 Task: Select Beauty. Add to cart, from Chioma for 319 Chandan Way, Irving, Texas 75063, Cell Number 6823134501, following items : African Spice Luxury Home Reed Diffuser & Decor_x000D_
 - 2, Ezé Royale Majestic Shave Ingrown Hair & Razor Bumps Post Shave Toner Spray_x000D_
 - 1, Ikém Collection Clear Skin Anti Blemish Detox Tea_x000D_
 - 2, Ikém Collection B12 1000 Energy & Vitality Drops Raspberry Flavor_x000D_
 - 1, Chioma Asana Ladies Balance Herbal Tea Blend_x000D_
 - 5
Action: Mouse moved to (758, 100)
Screenshot: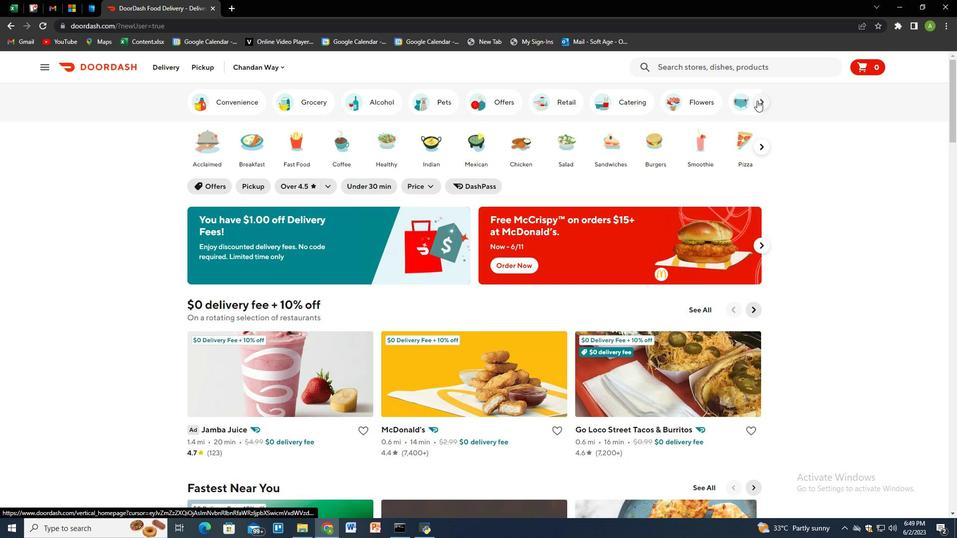 
Action: Mouse pressed left at (758, 100)
Screenshot: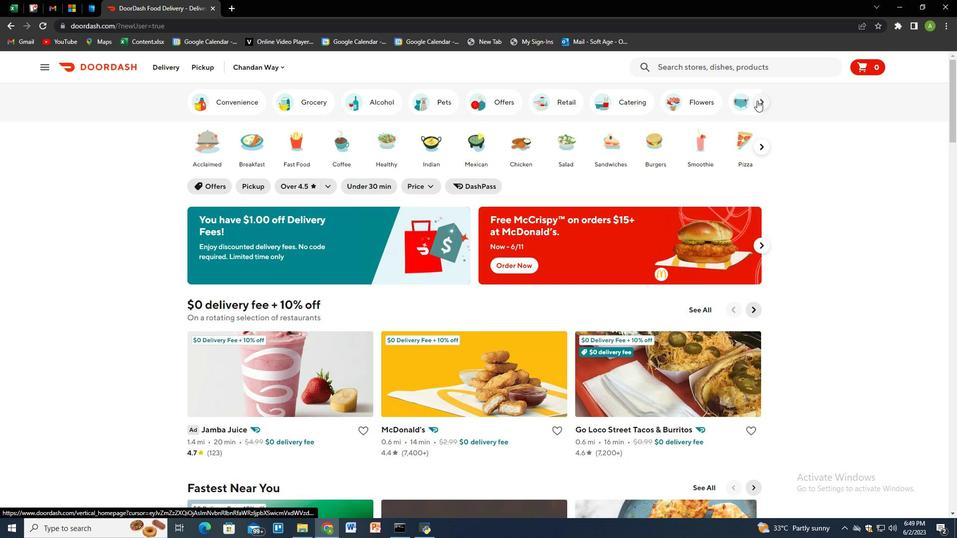 
Action: Mouse moved to (595, 92)
Screenshot: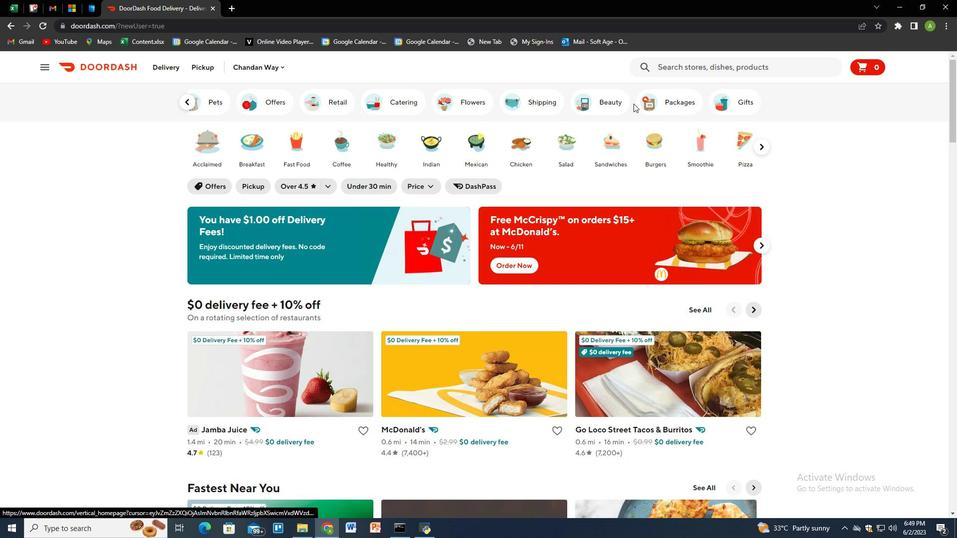 
Action: Mouse pressed left at (595, 92)
Screenshot: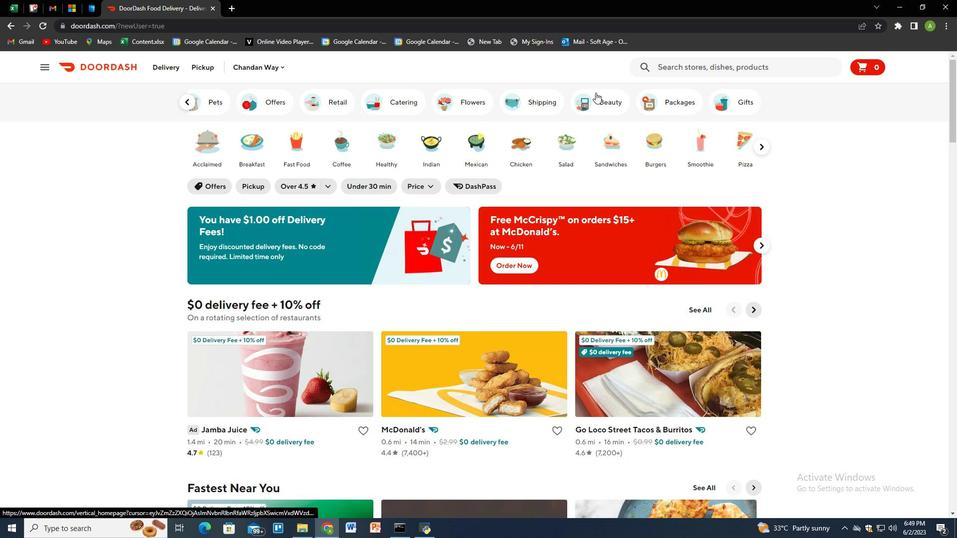 
Action: Mouse moved to (704, 64)
Screenshot: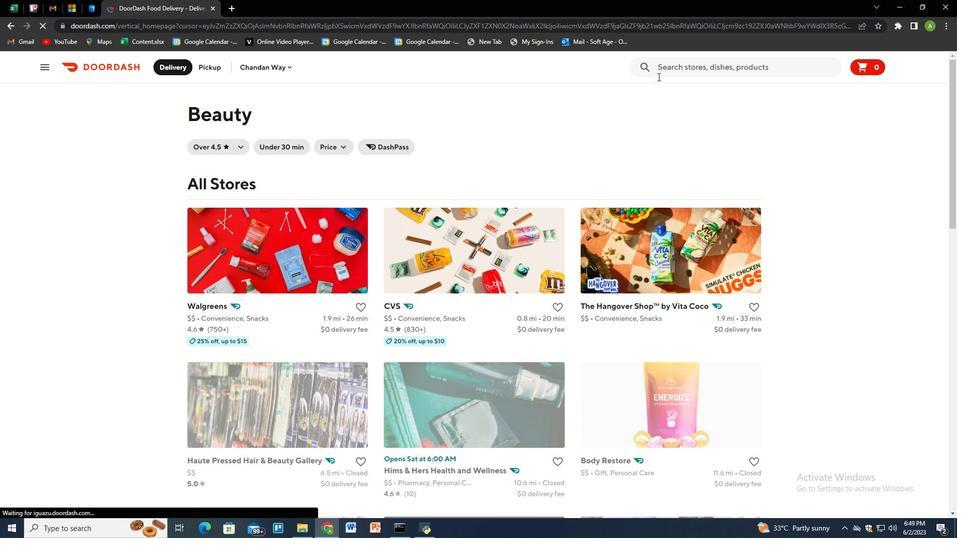 
Action: Mouse pressed left at (698, 68)
Screenshot: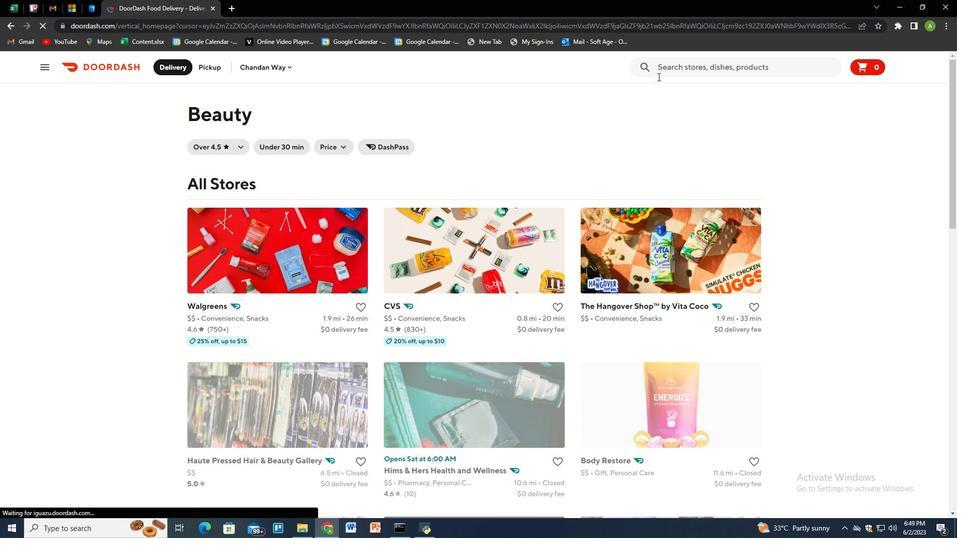 
Action: Mouse moved to (710, 60)
Screenshot: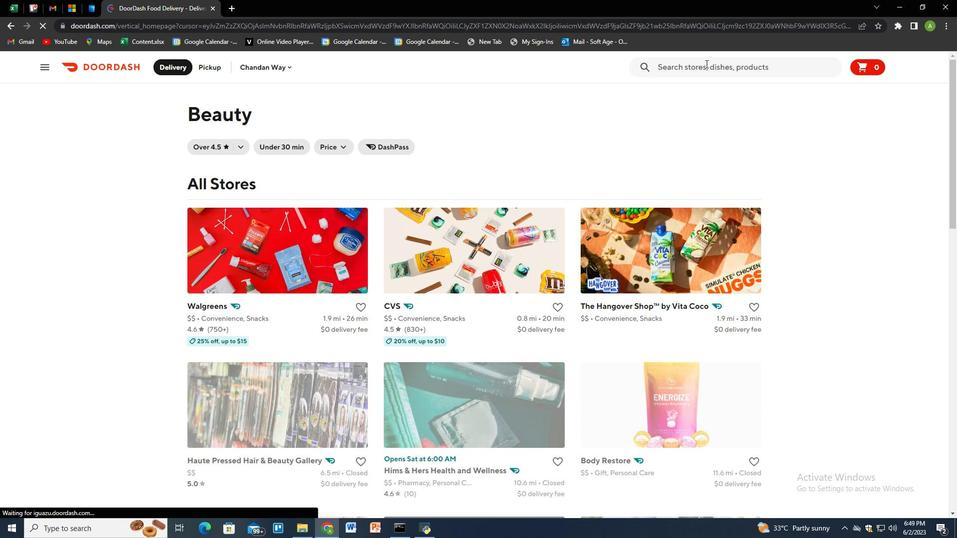 
Action: Key pressed chio
Screenshot: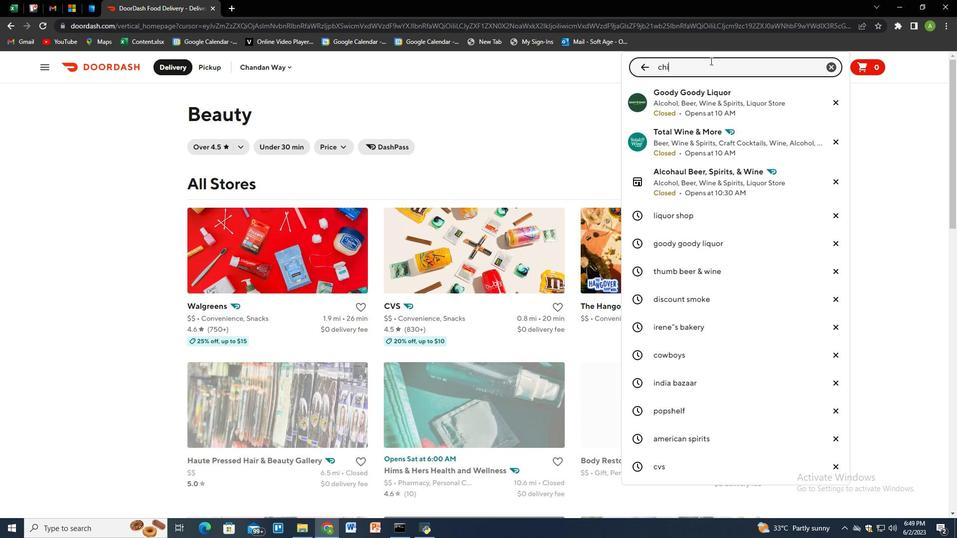 
Action: Mouse moved to (683, 94)
Screenshot: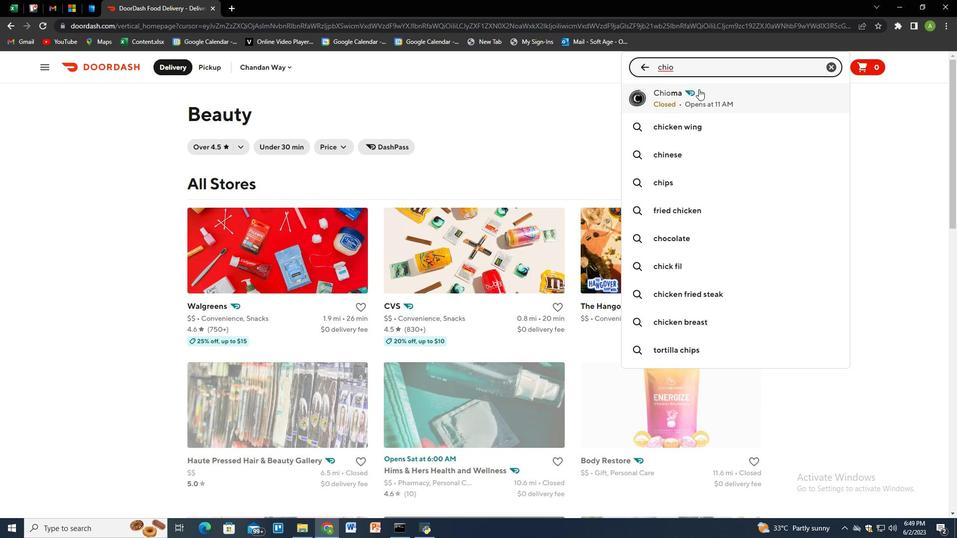 
Action: Mouse pressed left at (683, 94)
Screenshot: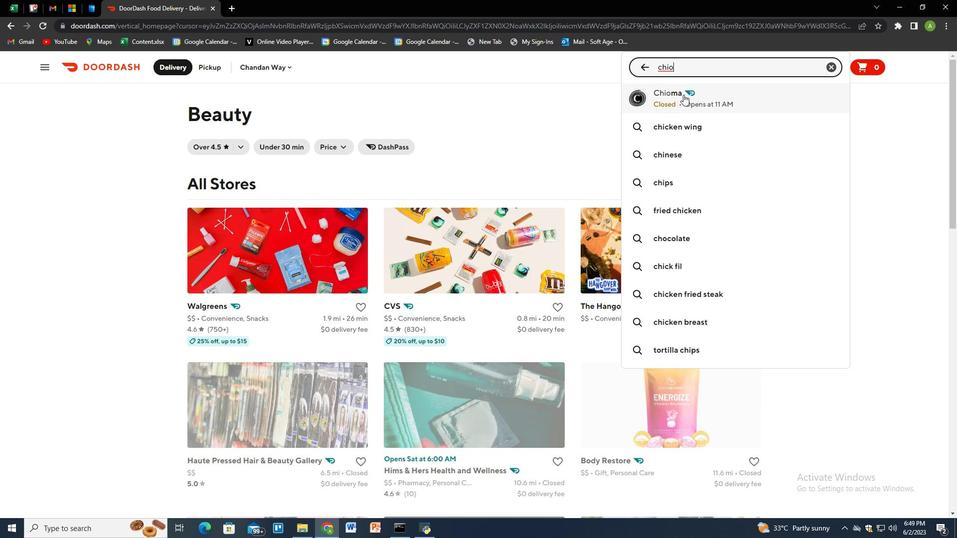 
Action: Mouse moved to (590, 219)
Screenshot: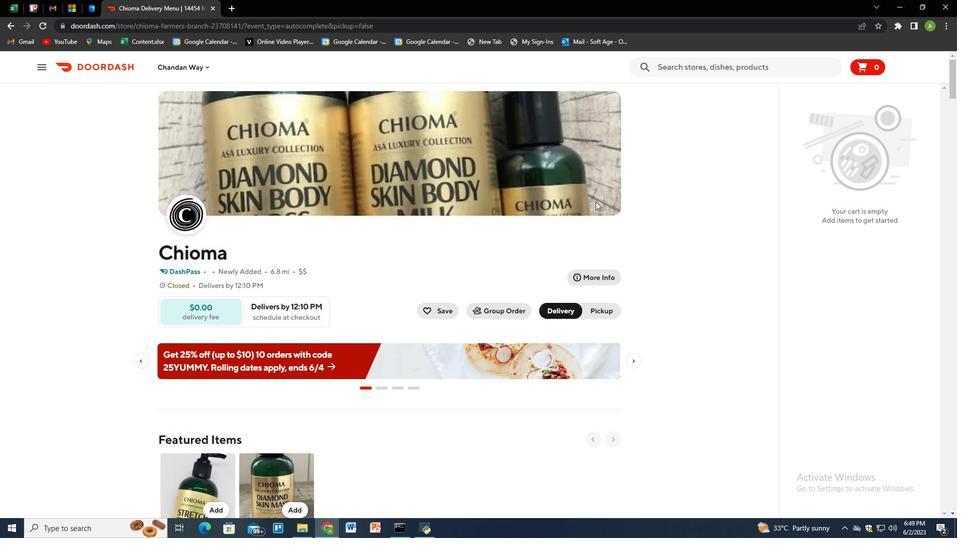 
Action: Mouse scrolled (590, 218) with delta (0, 0)
Screenshot: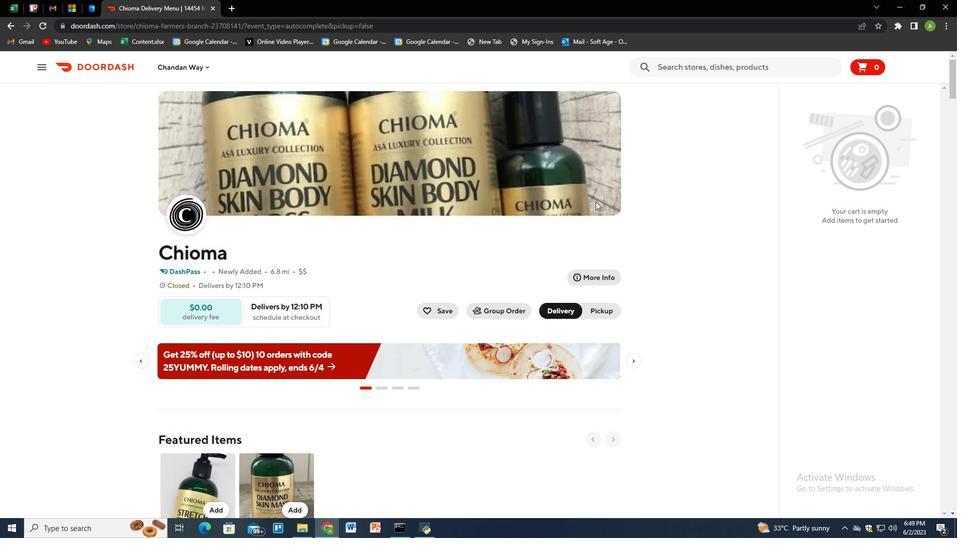 
Action: Mouse moved to (590, 220)
Screenshot: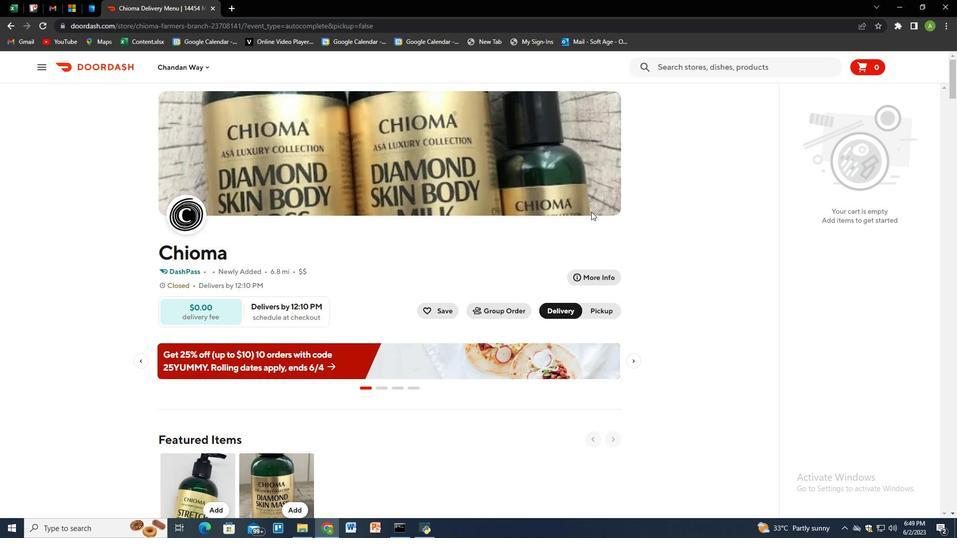 
Action: Mouse scrolled (590, 219) with delta (0, 0)
Screenshot: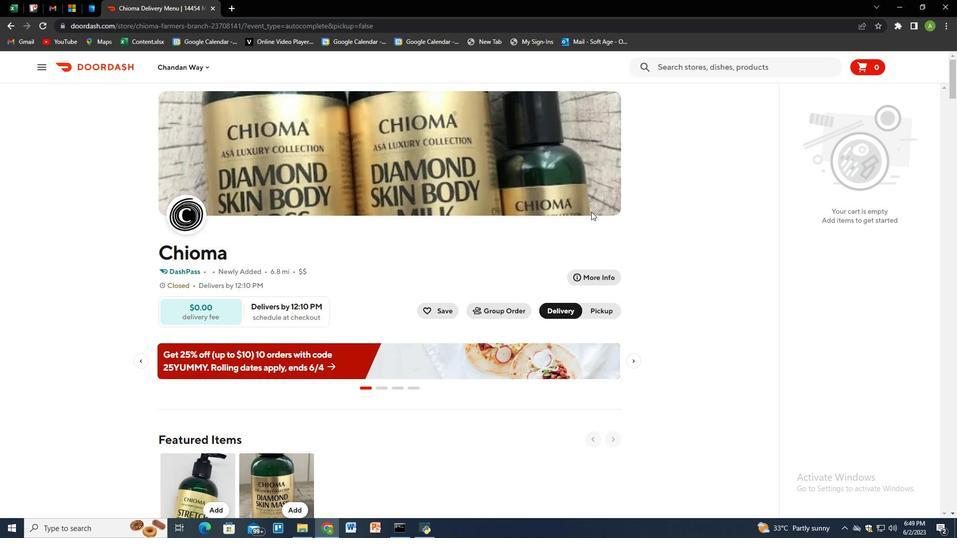 
Action: Mouse moved to (590, 222)
Screenshot: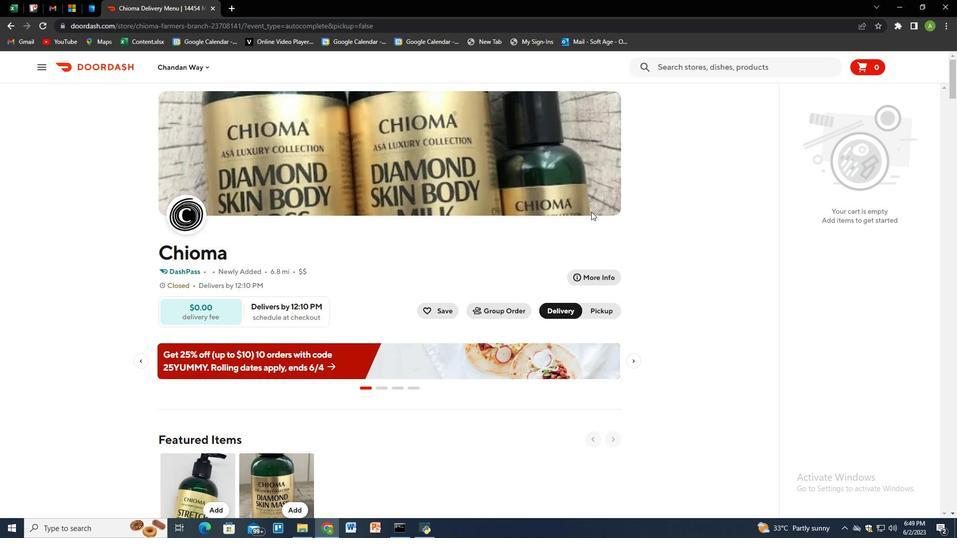 
Action: Mouse scrolled (590, 221) with delta (0, 0)
Screenshot: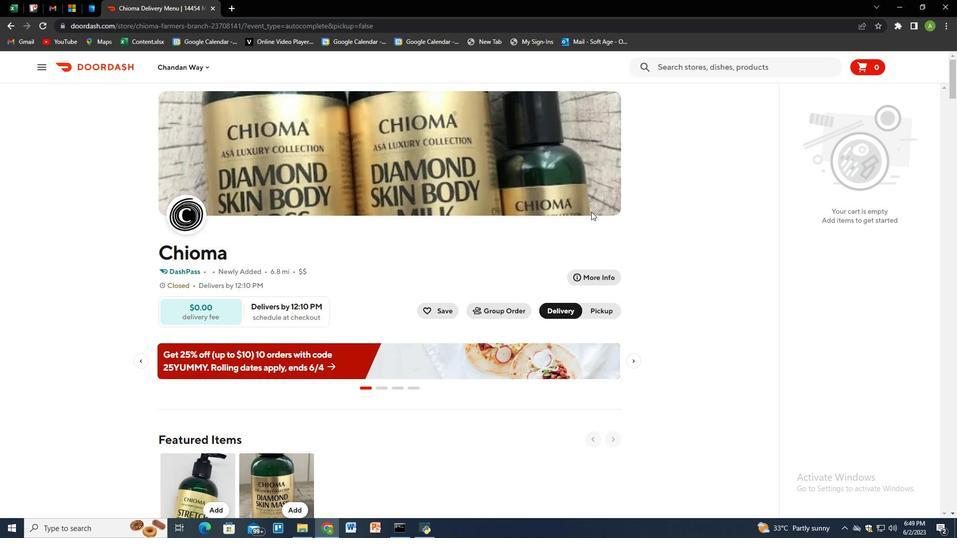 
Action: Mouse moved to (590, 224)
Screenshot: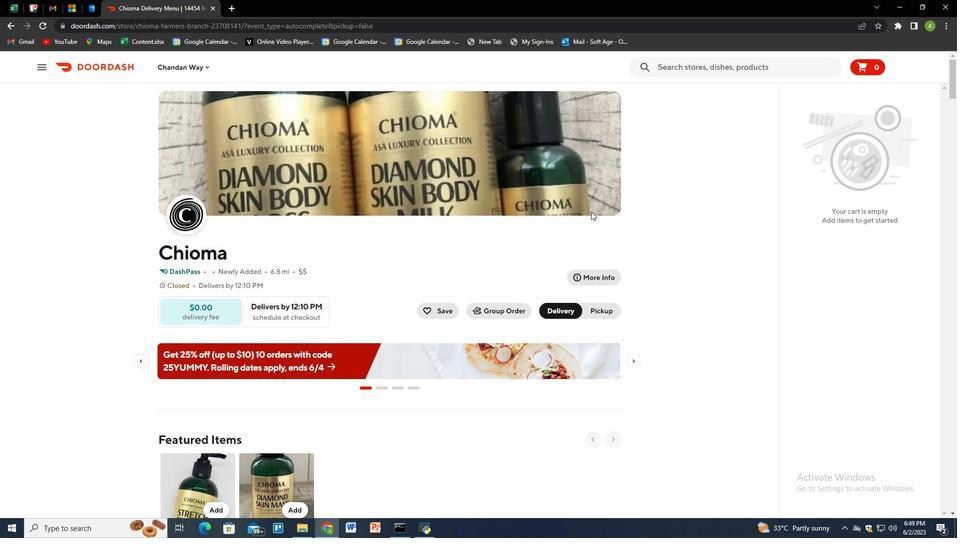 
Action: Mouse scrolled (590, 223) with delta (0, 0)
Screenshot: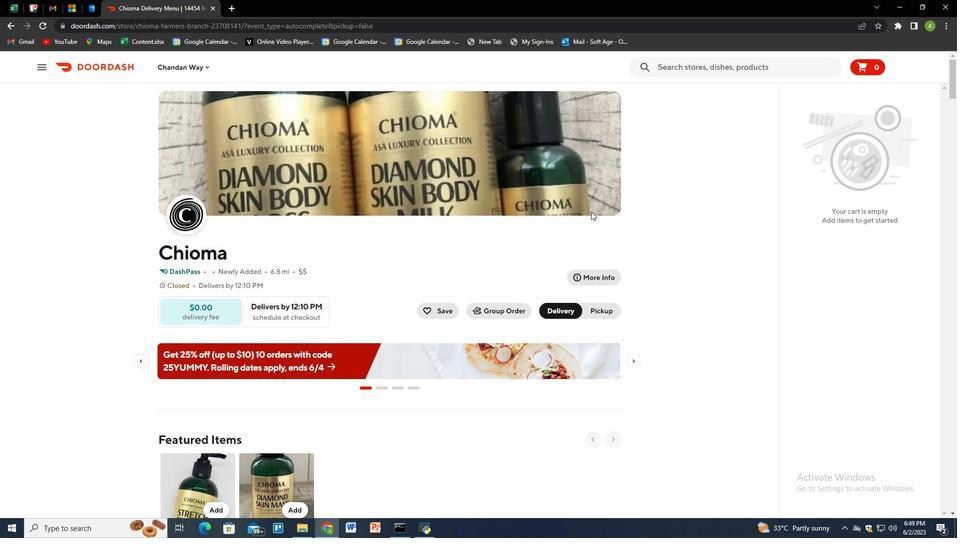 
Action: Mouse moved to (589, 228)
Screenshot: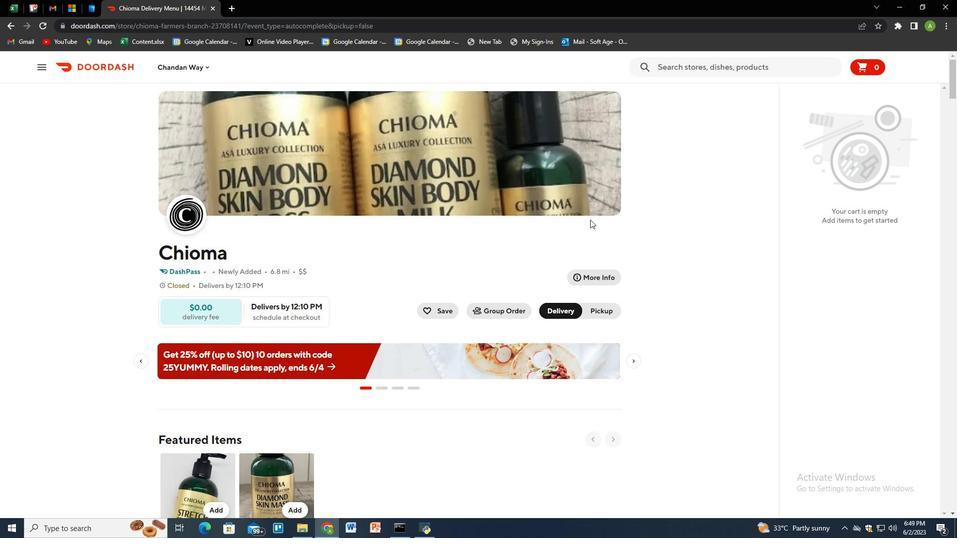 
Action: Mouse scrolled (589, 227) with delta (0, 0)
Screenshot: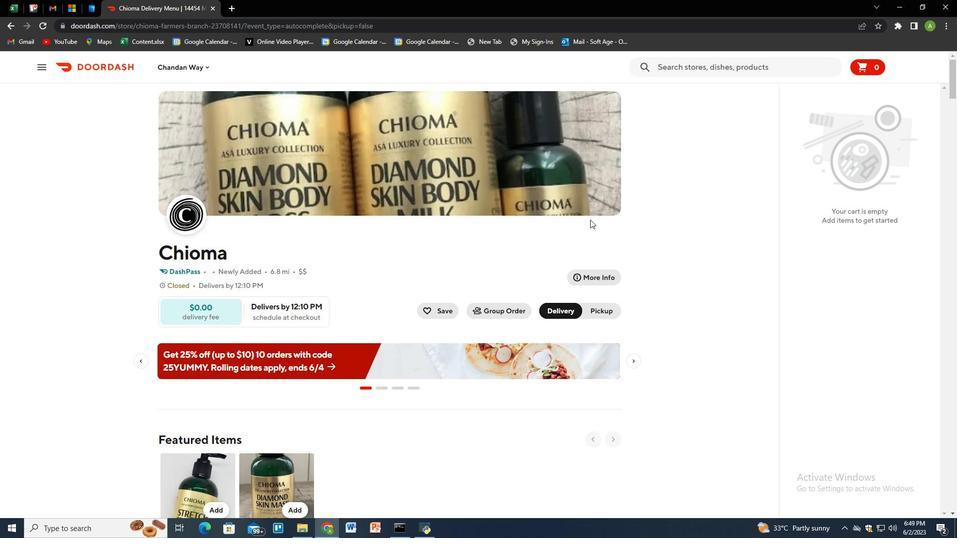 
Action: Mouse moved to (566, 487)
Screenshot: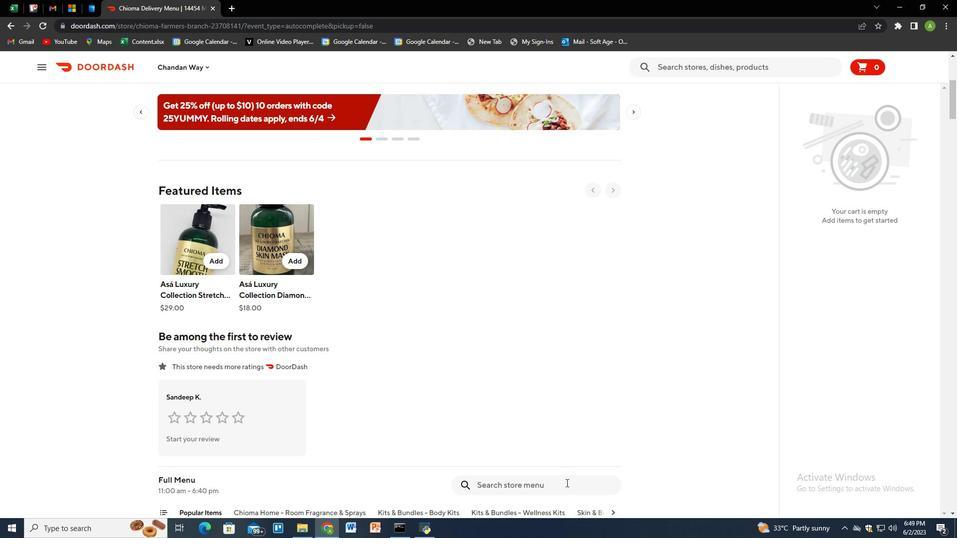 
Action: Mouse pressed left at (566, 487)
Screenshot: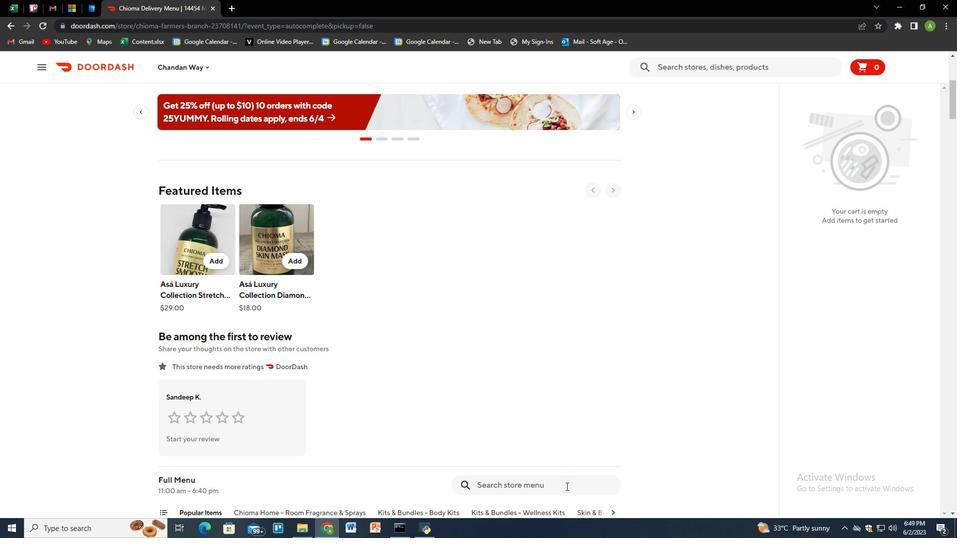 
Action: Mouse moved to (199, 66)
Screenshot: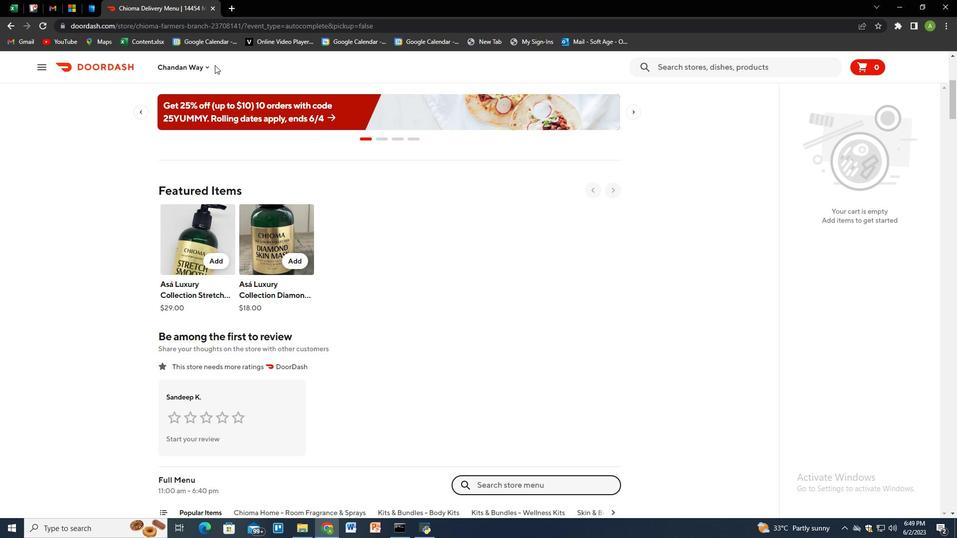 
Action: Mouse pressed left at (199, 66)
Screenshot: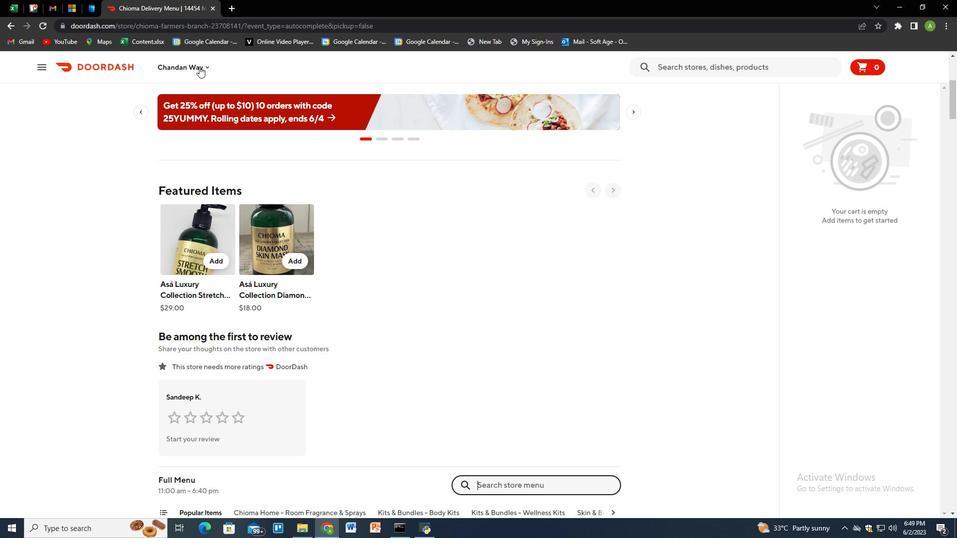 
Action: Mouse moved to (224, 108)
Screenshot: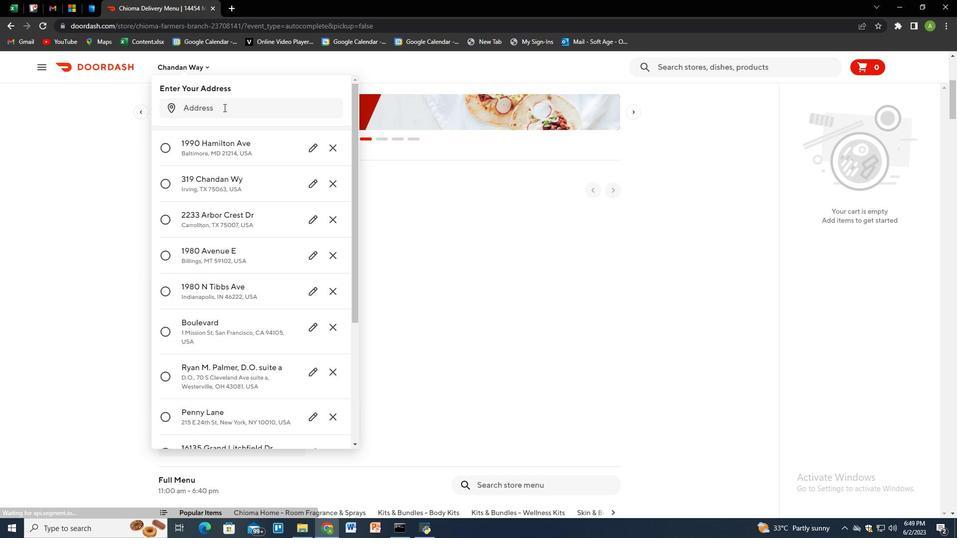 
Action: Mouse pressed left at (224, 108)
Screenshot: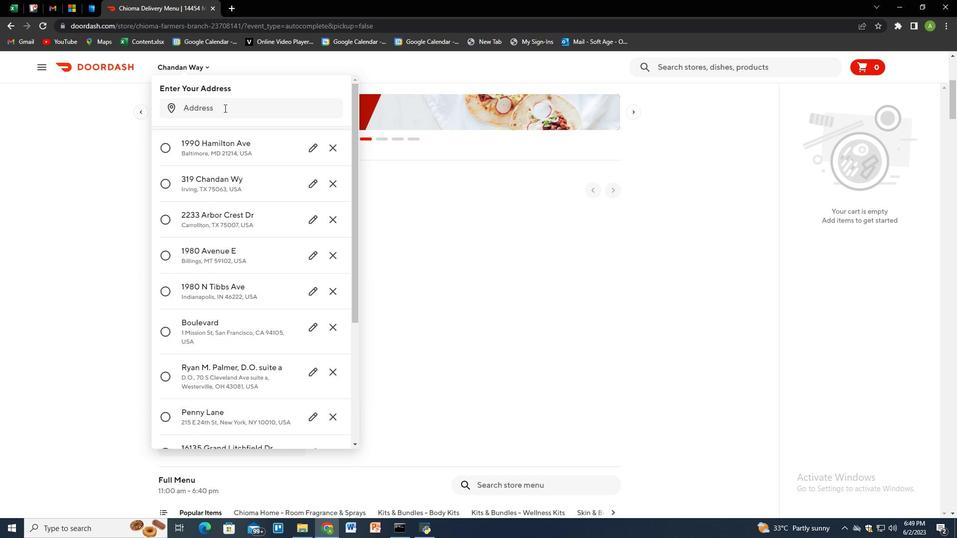 
Action: Key pressed 319<Key.space>chandan<Key.space>way,<Key.space>irving<Key.space><Key.backspace>,<Key.space>texas<Key.space>75063<Key.enter>
Screenshot: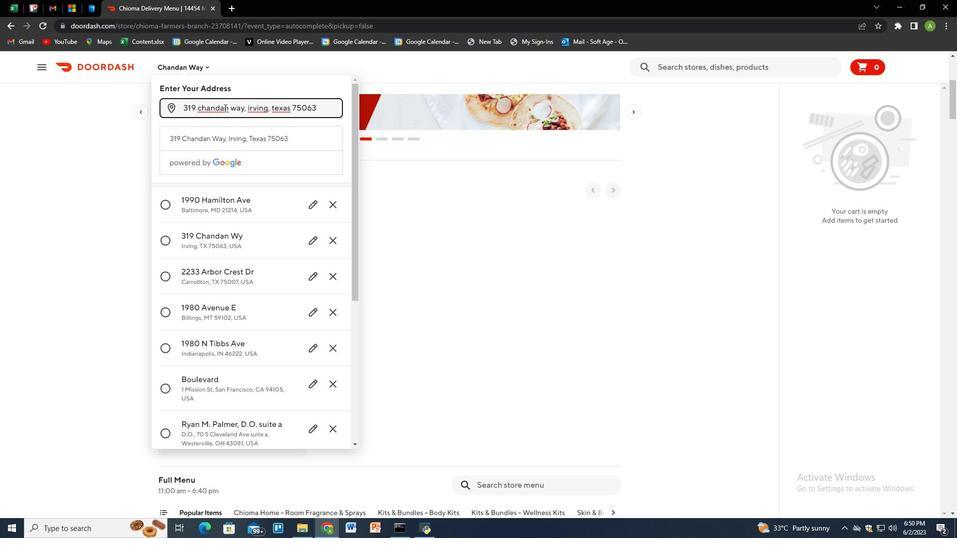 
Action: Mouse moved to (300, 406)
Screenshot: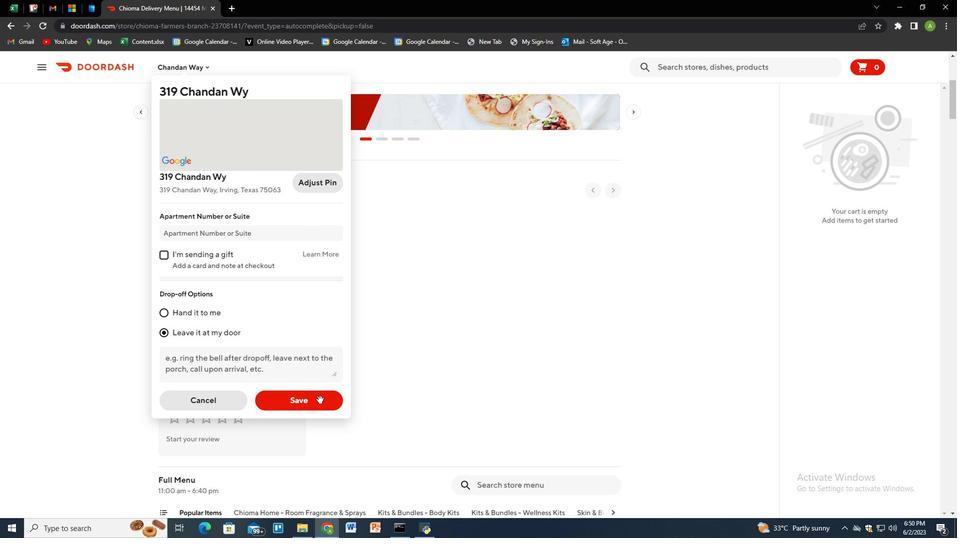 
Action: Mouse pressed left at (300, 406)
Screenshot: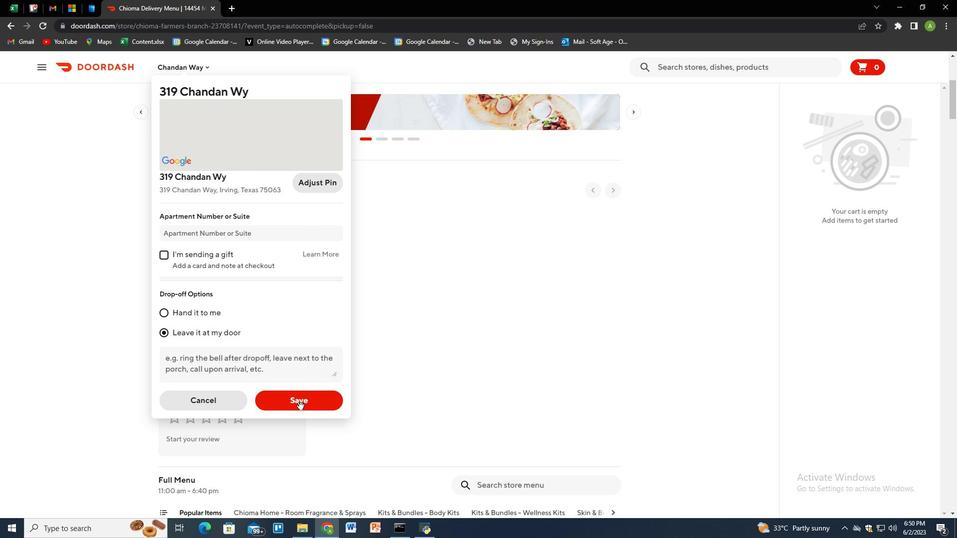 
Action: Mouse moved to (518, 489)
Screenshot: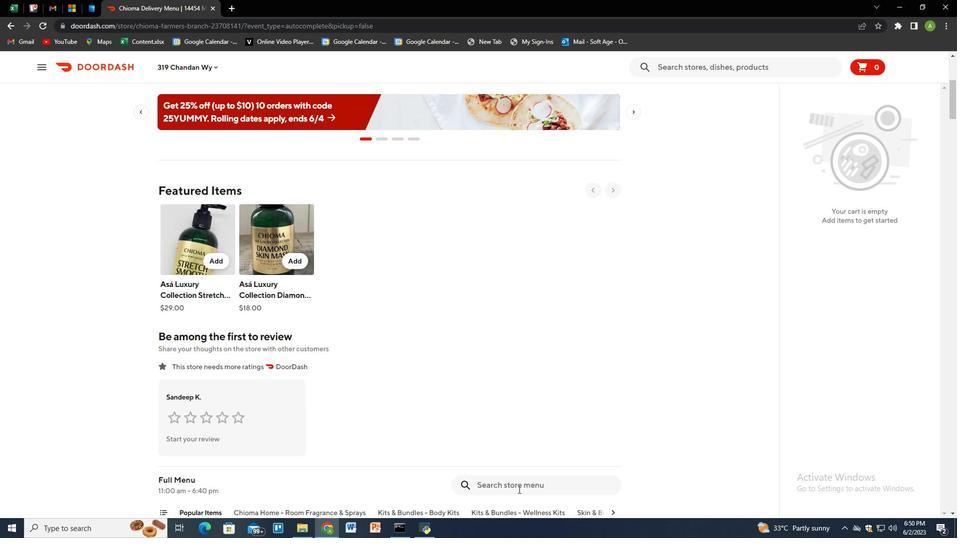 
Action: Mouse pressed left at (518, 489)
Screenshot: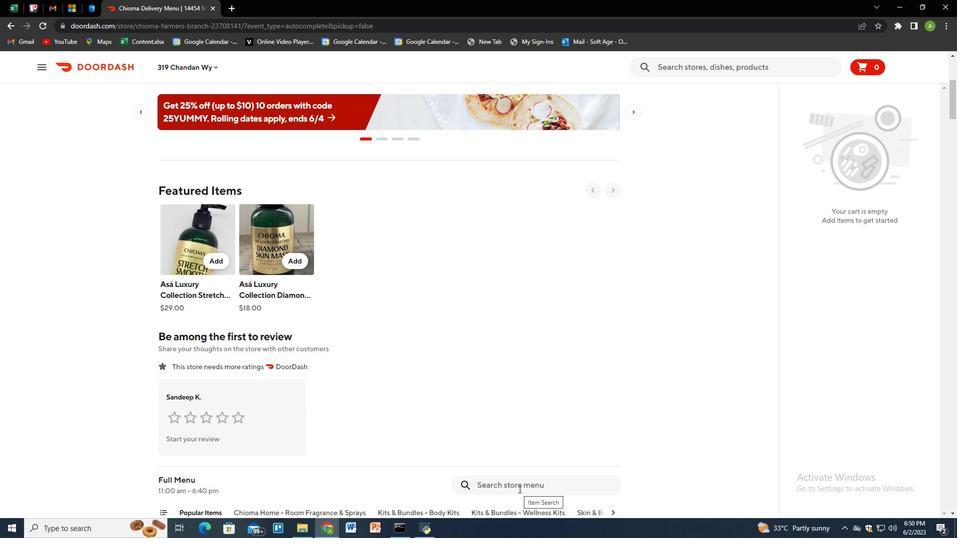 
Action: Key pressed african<Key.space>spice<Key.space>luxury<Key.space>home<Key.space>reed<Key.space>diffuser<Key.space><Key.shift>&<Key.space>decor<Key.enter>
Screenshot: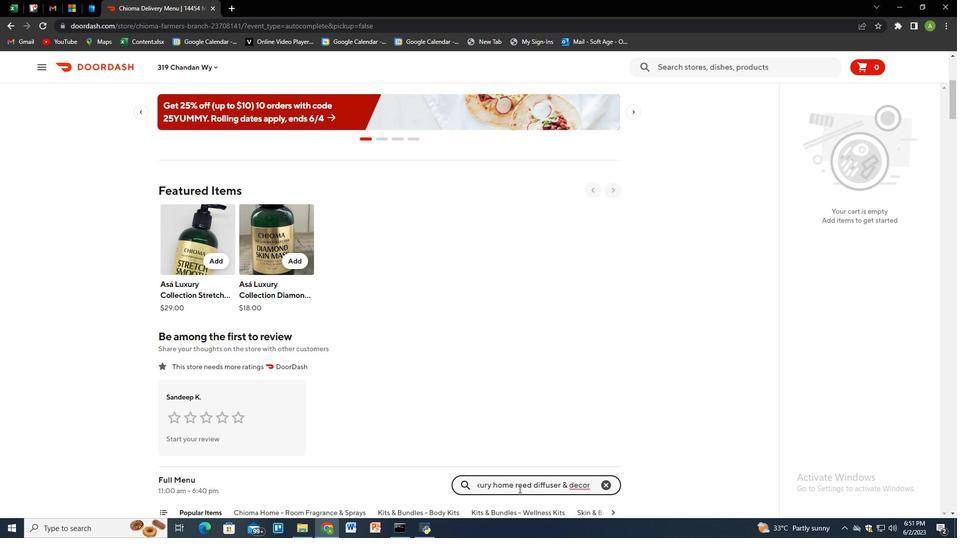 
Action: Mouse moved to (359, 274)
Screenshot: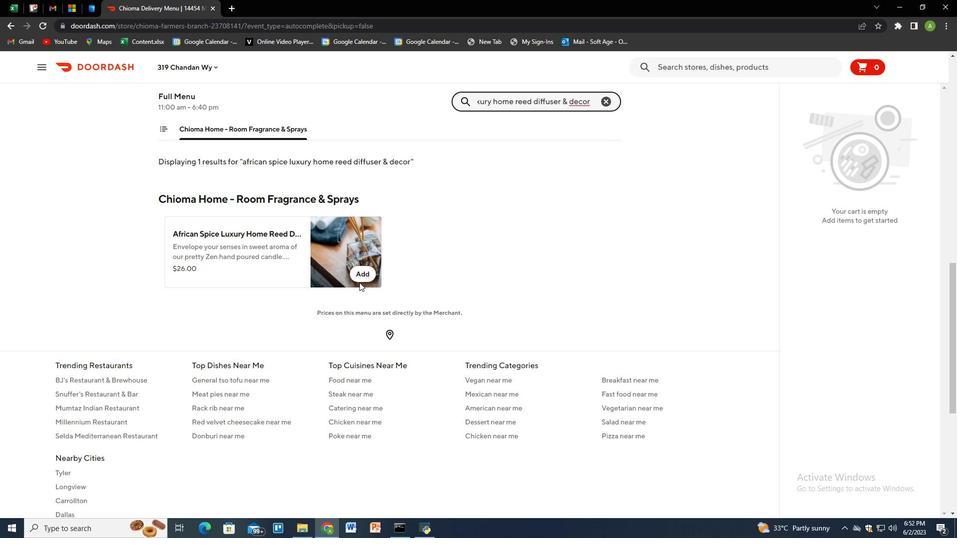 
Action: Mouse pressed left at (359, 274)
Screenshot: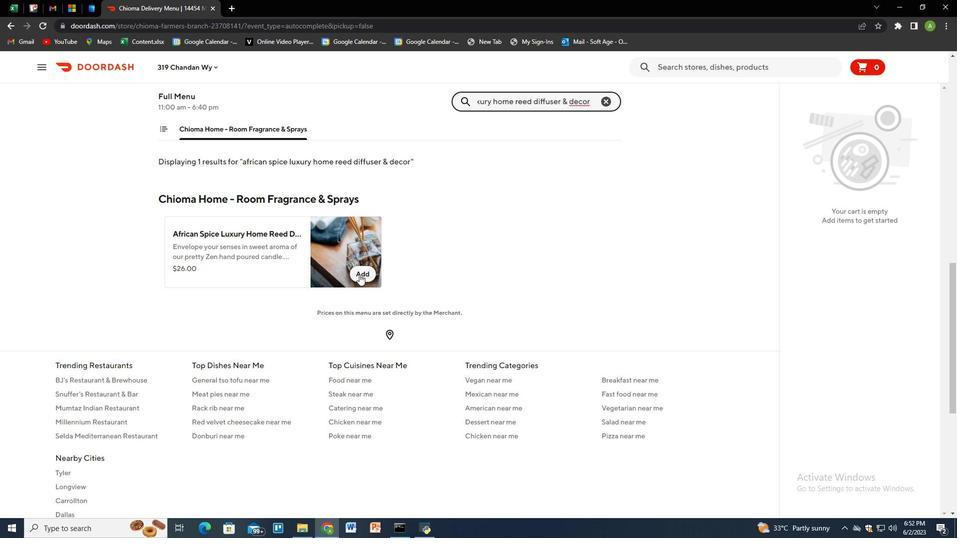 
Action: Mouse moved to (926, 170)
Screenshot: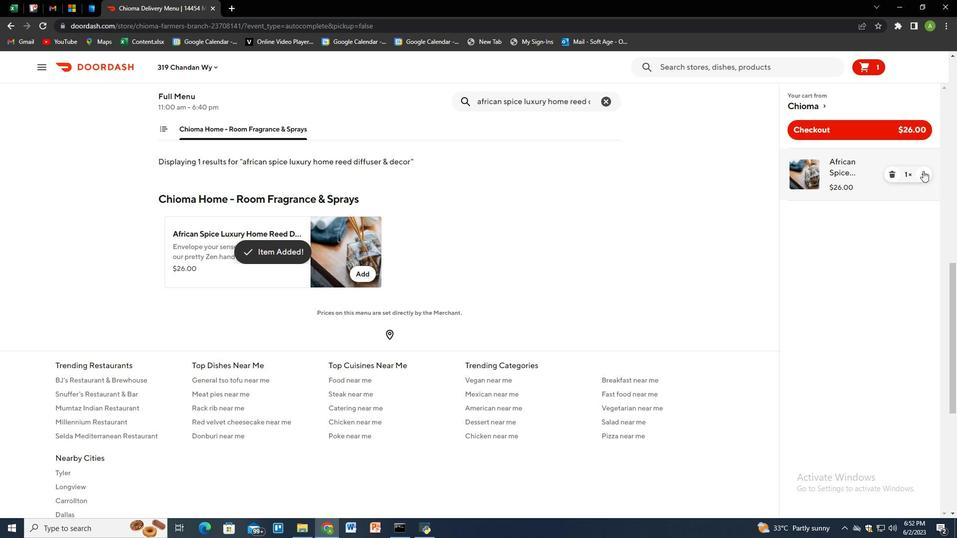 
Action: Mouse pressed left at (926, 170)
Screenshot: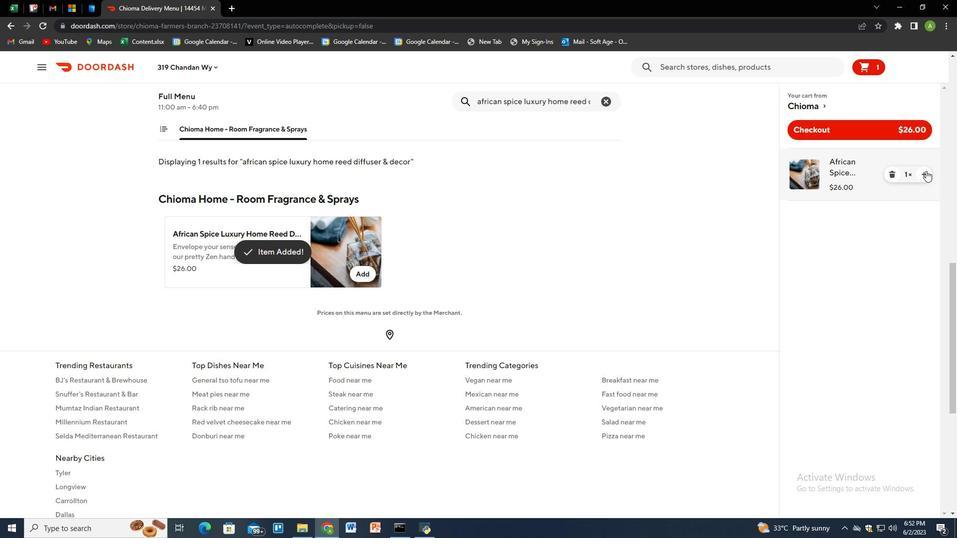 
Action: Mouse moved to (609, 101)
Screenshot: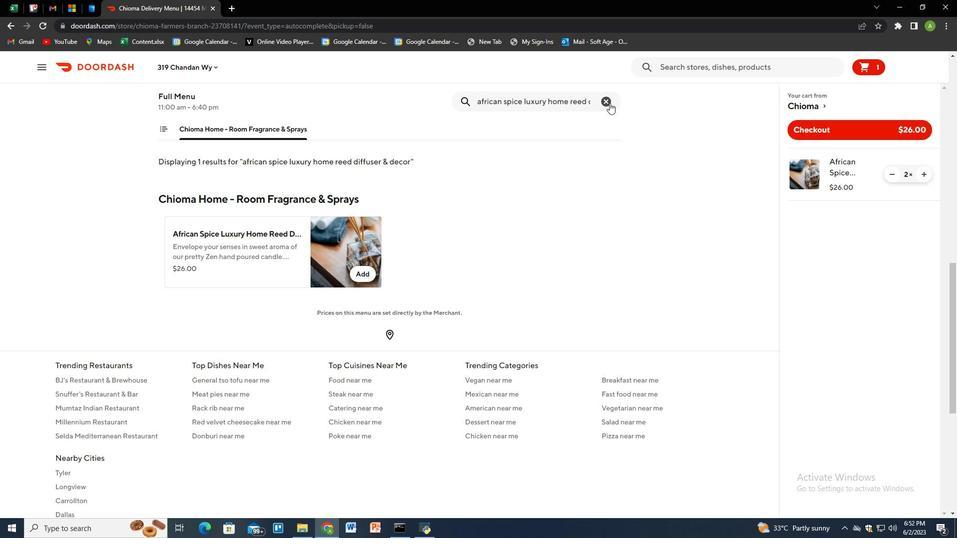
Action: Mouse pressed left at (609, 101)
Screenshot: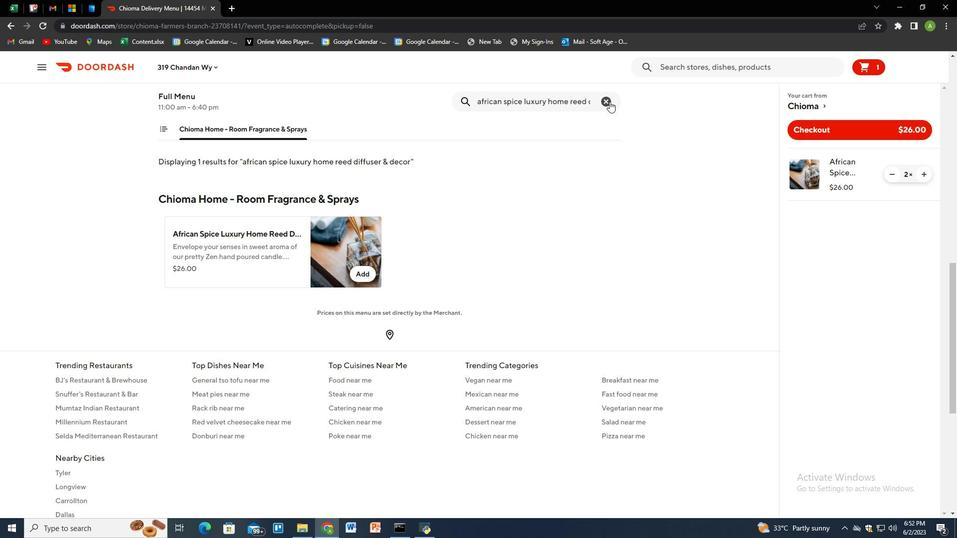 
Action: Key pressed eze<Key.space>royale<Key.space>majestic<Key.space>shave<Key.space>ingrown<Key.space>hair<Key.space><Key.shift_r><Key.shift_r><Key.shift_r>&<Key.space>razor<Key.space>bumps<Key.space>post<Key.space>shave<Key.space>toner<Key.space>spray<Key.enter>
Screenshot: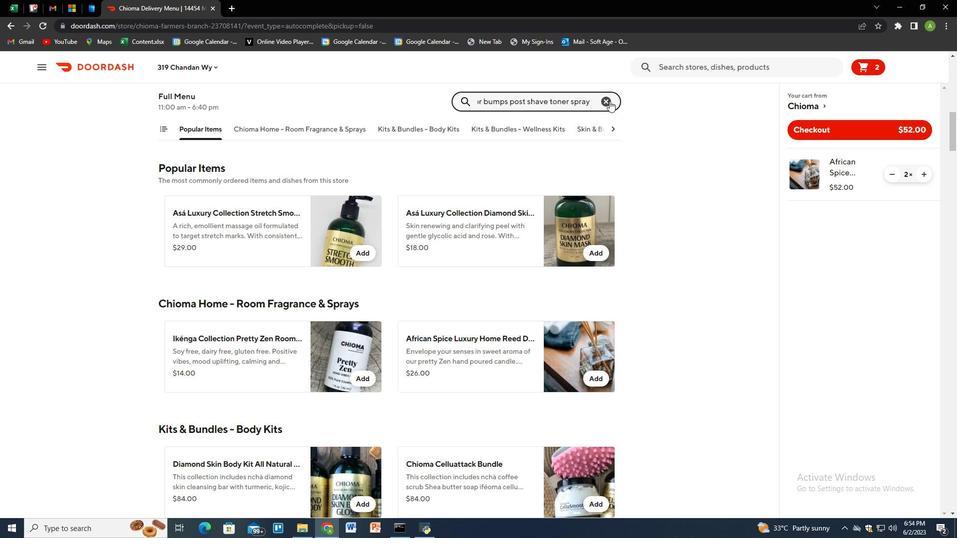 
Action: Mouse moved to (356, 270)
Screenshot: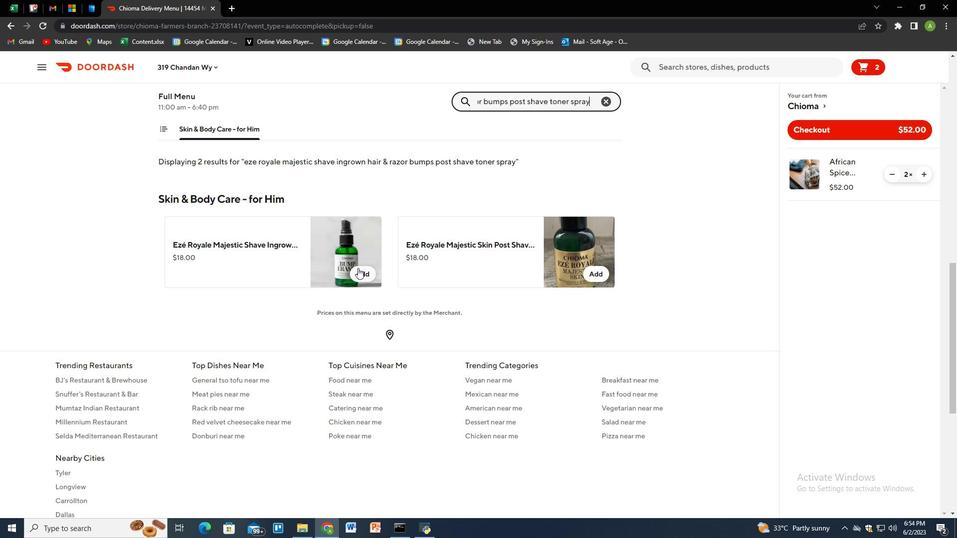 
Action: Mouse pressed left at (356, 270)
Screenshot: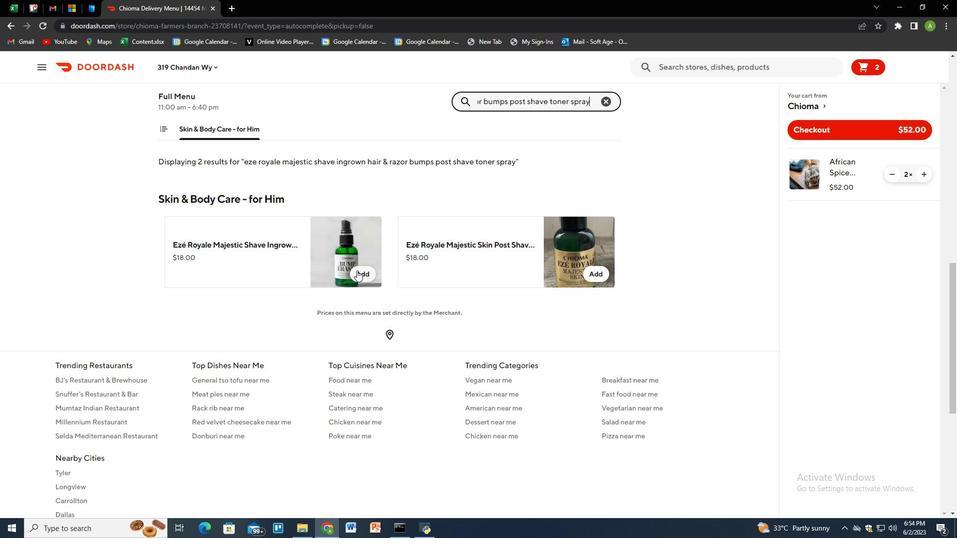 
Action: Mouse moved to (604, 100)
Screenshot: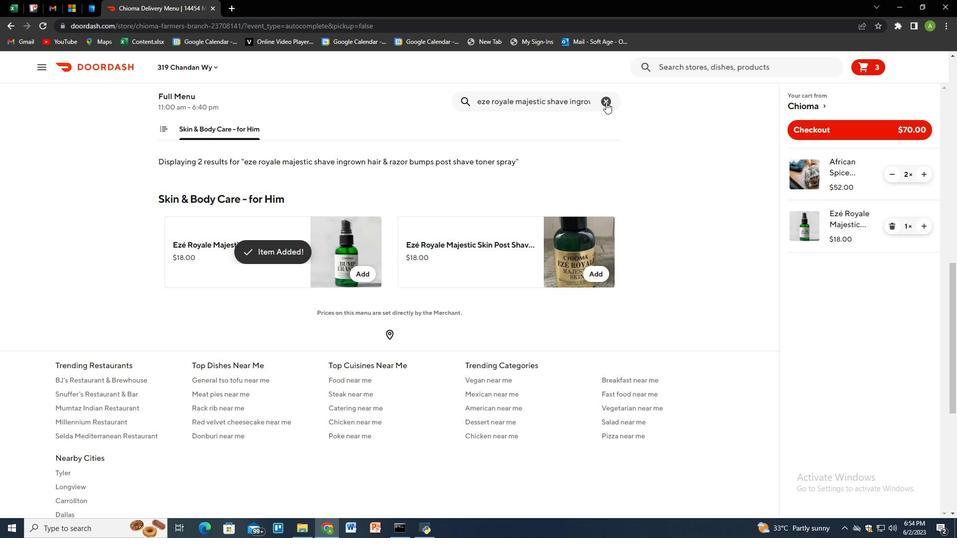 
Action: Mouse pressed left at (604, 100)
Screenshot: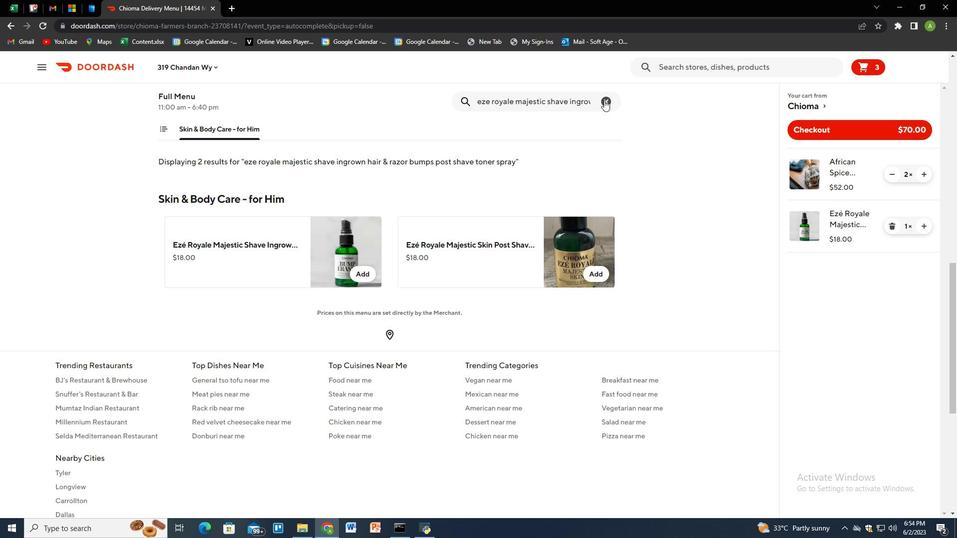 
Action: Key pressed ikem<Key.space>collection<Key.space>clear<Key.space><Key.space><Key.backspace>d<Key.backspace>skin<Key.space>anti<Key.space>blemish<Key.space>detox<Key.space>tea<Key.enter>
Screenshot: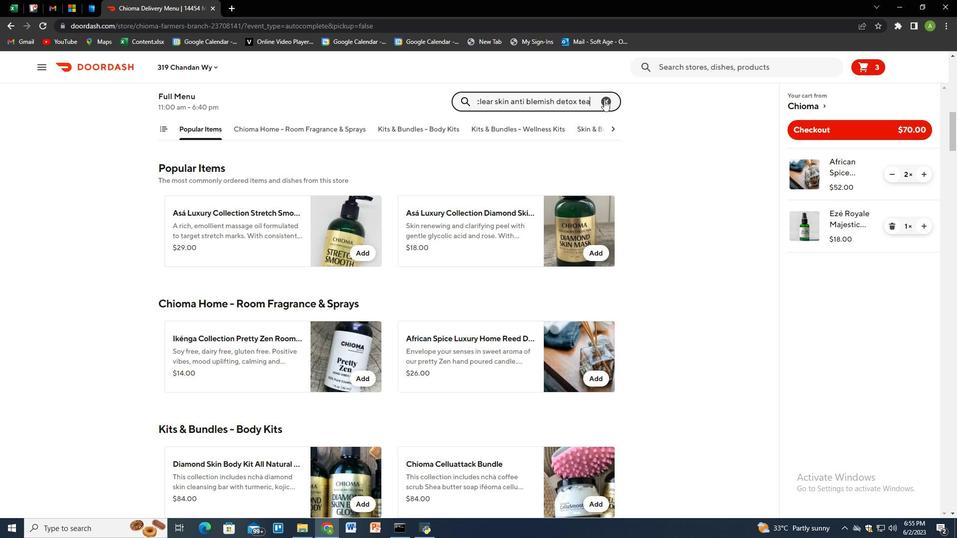 
Action: Mouse moved to (362, 269)
Screenshot: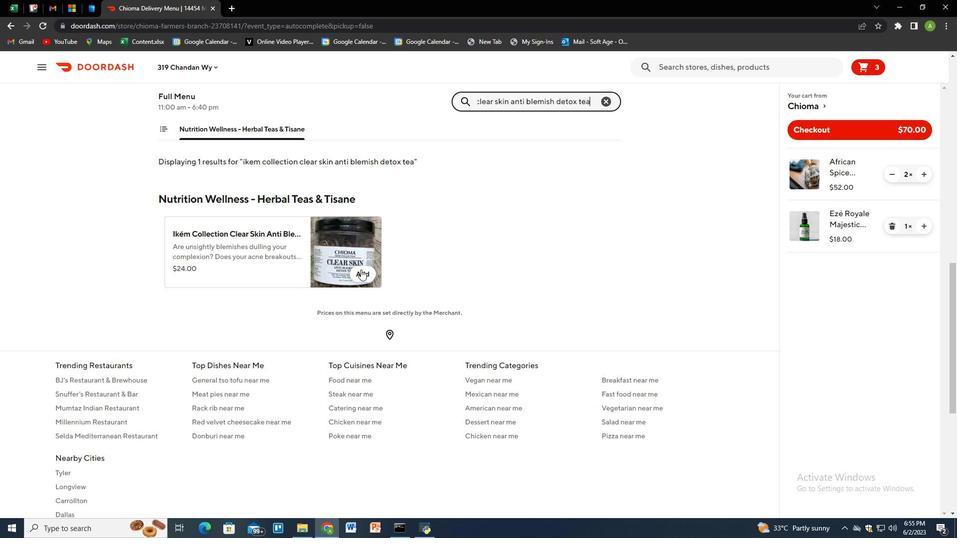 
Action: Mouse pressed left at (362, 269)
Screenshot: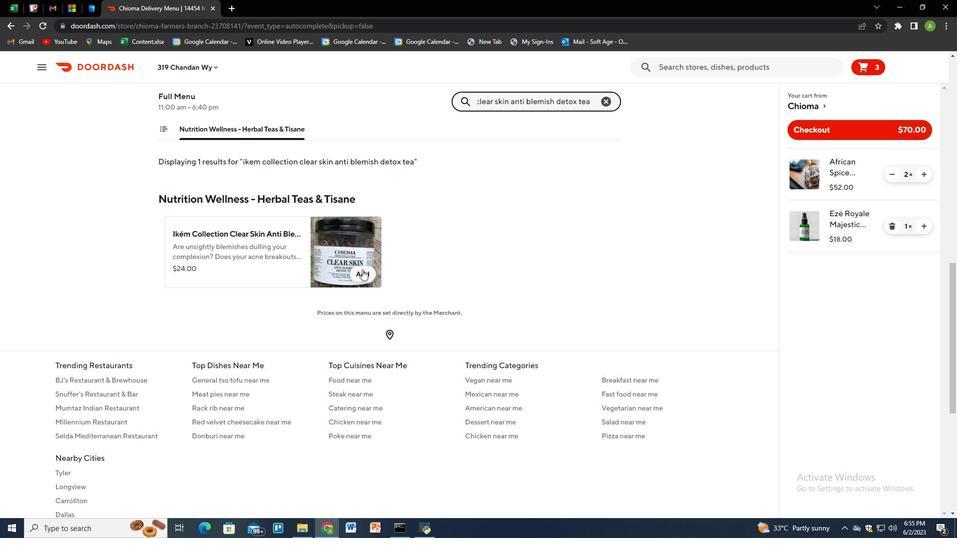 
Action: Mouse moved to (927, 275)
Screenshot: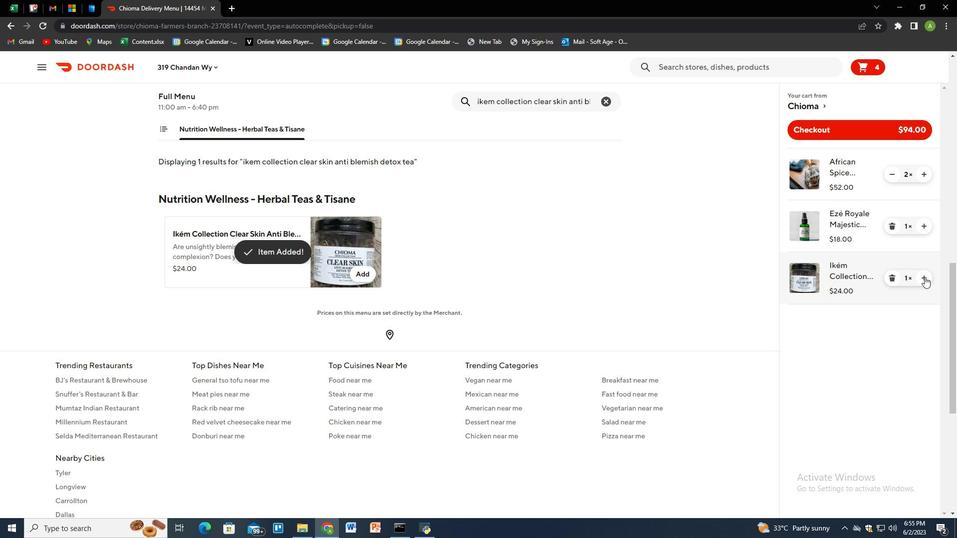 
Action: Mouse pressed left at (927, 275)
Screenshot: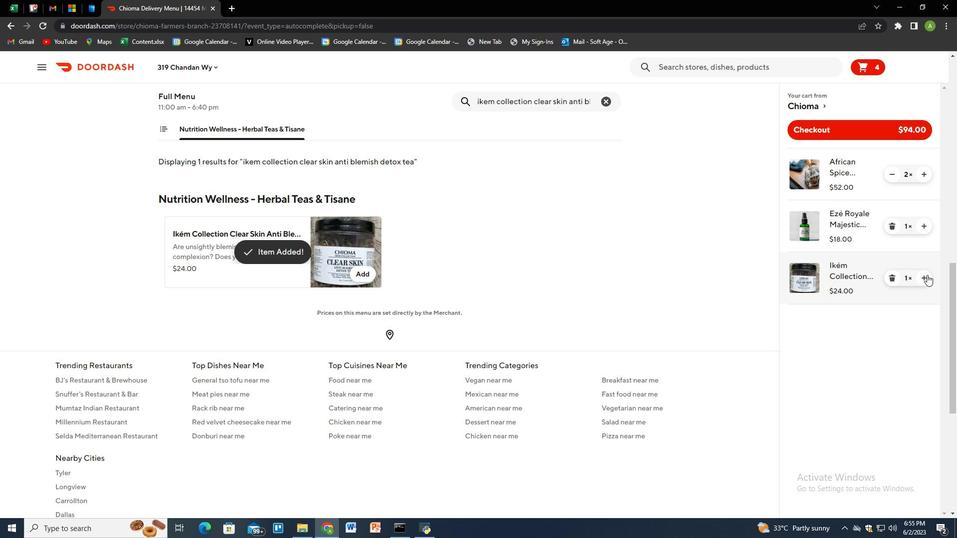 
Action: Mouse moved to (608, 101)
Screenshot: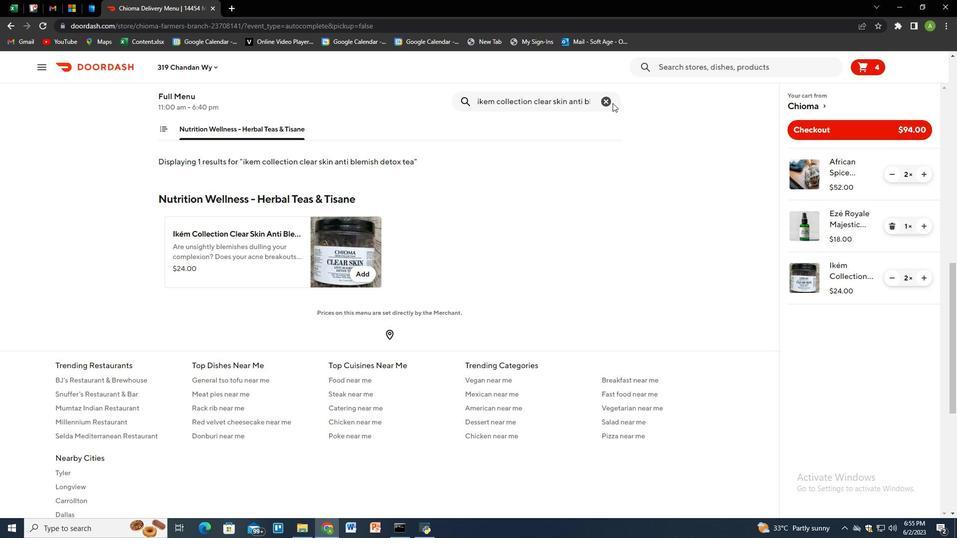 
Action: Mouse pressed left at (608, 101)
Screenshot: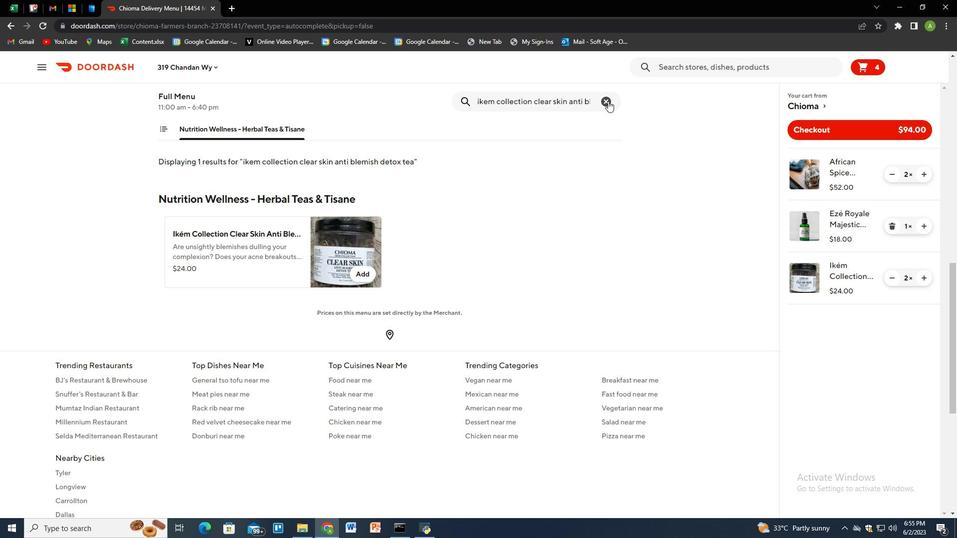 
Action: Key pressed ikeam<Key.backspace><Key.backspace>m<Key.space>collection<Key.space>b12<Key.space>1400<Key.backspace><Key.backspace><Key.backspace>000<Key.space>eng<Key.backspace>ergy<Key.space><Key.shift_r><Key.shift_r>&<Key.space>vitality<Key.space>drops<Key.space>ras<Key.space>
Screenshot: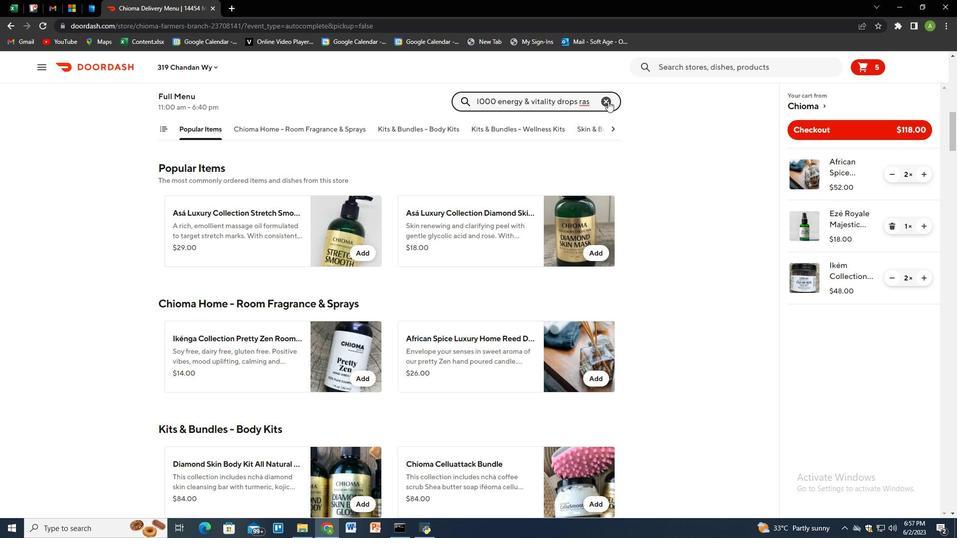 
Action: Mouse moved to (607, 101)
Screenshot: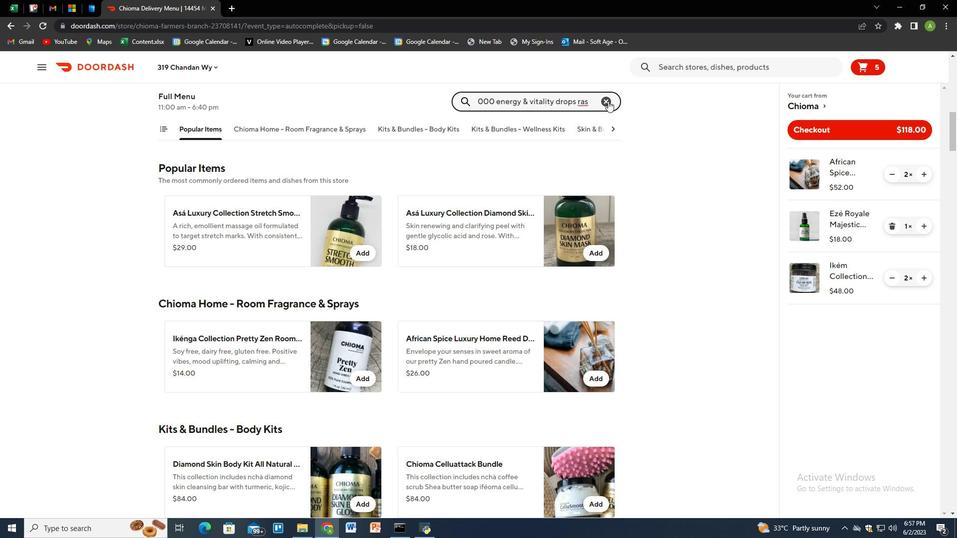 
Action: Key pressed <Key.backspace>pberry<Key.space>flavor<Key.enter>
Screenshot: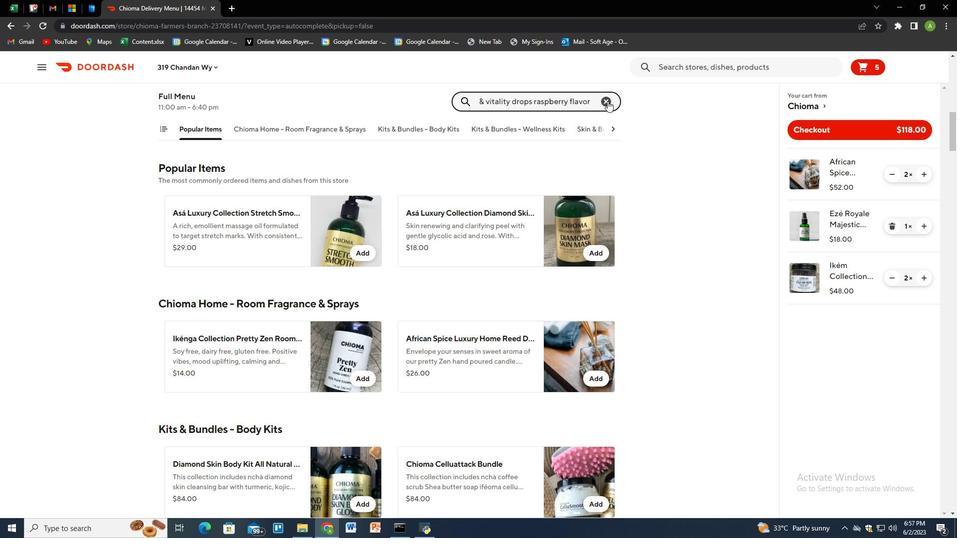 
Action: Mouse moved to (363, 275)
Screenshot: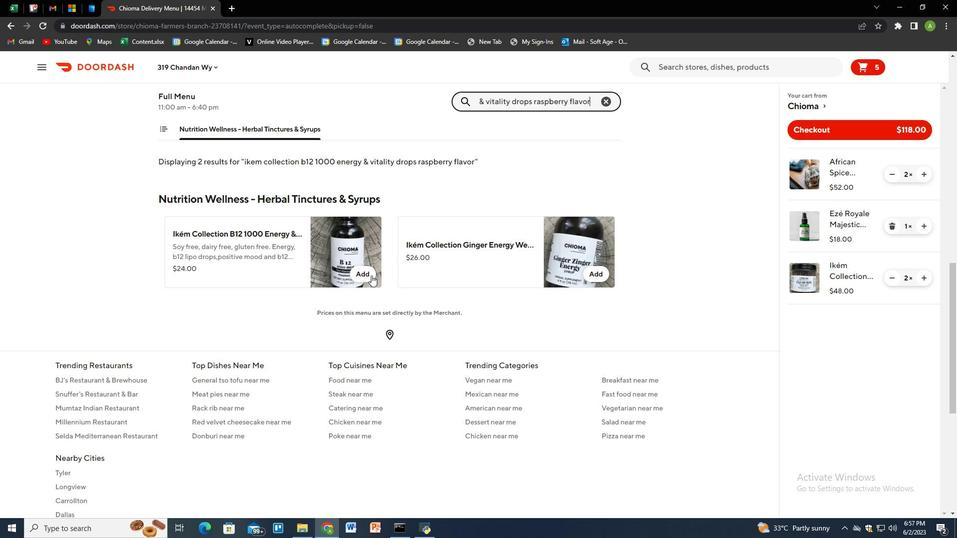
Action: Mouse pressed left at (363, 275)
Screenshot: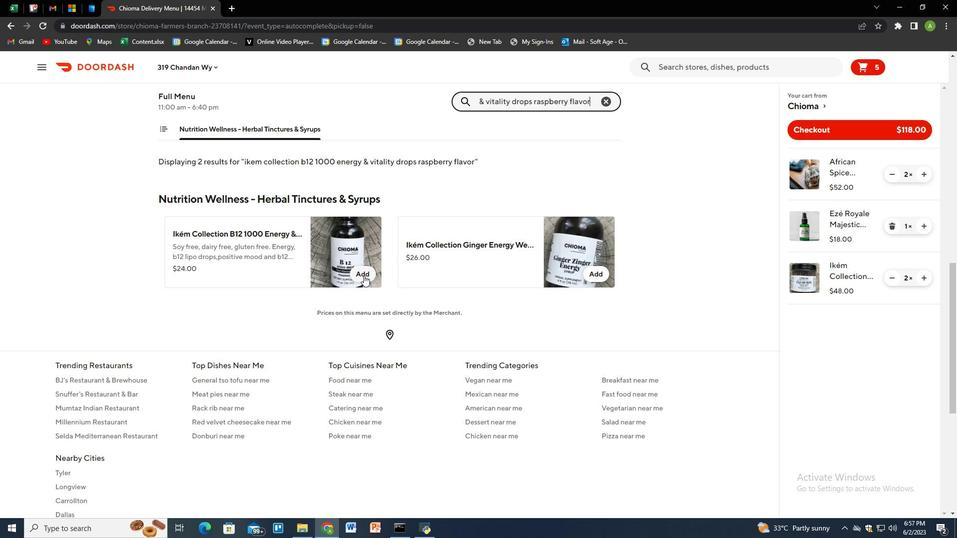 
Action: Mouse moved to (610, 103)
Screenshot: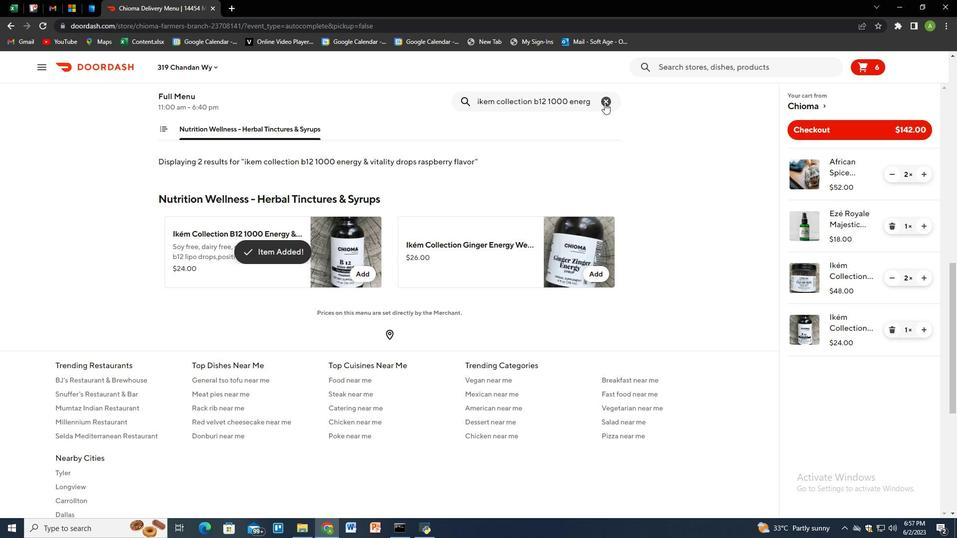 
Action: Mouse pressed left at (610, 103)
Screenshot: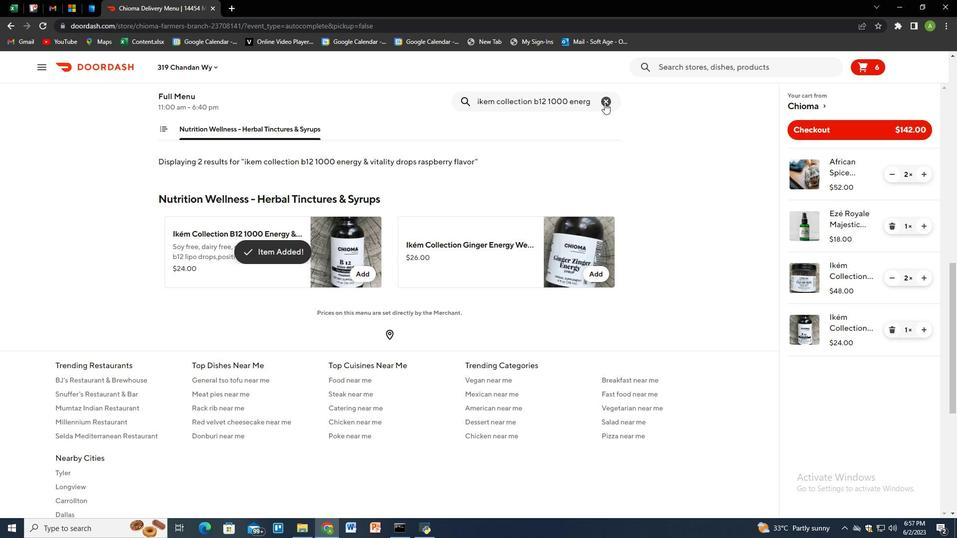 
Action: Key pressed cho<Key.backspace>ioma<Key.space>asana<Key.space>ladies<Key.space>balance<Key.space>herbal<Key.space>tea<Key.space><Key.space>blend<Key.enter>
Screenshot: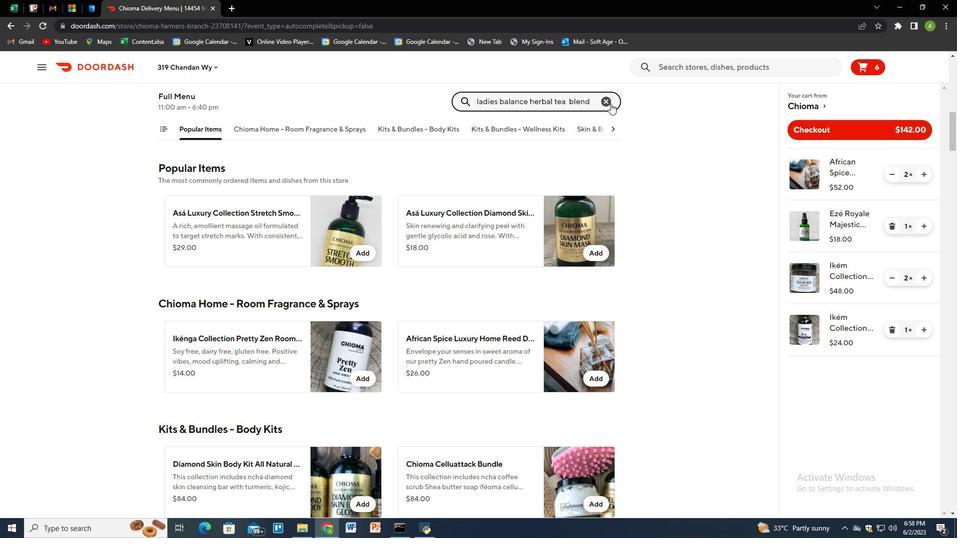 
Action: Mouse moved to (361, 266)
Screenshot: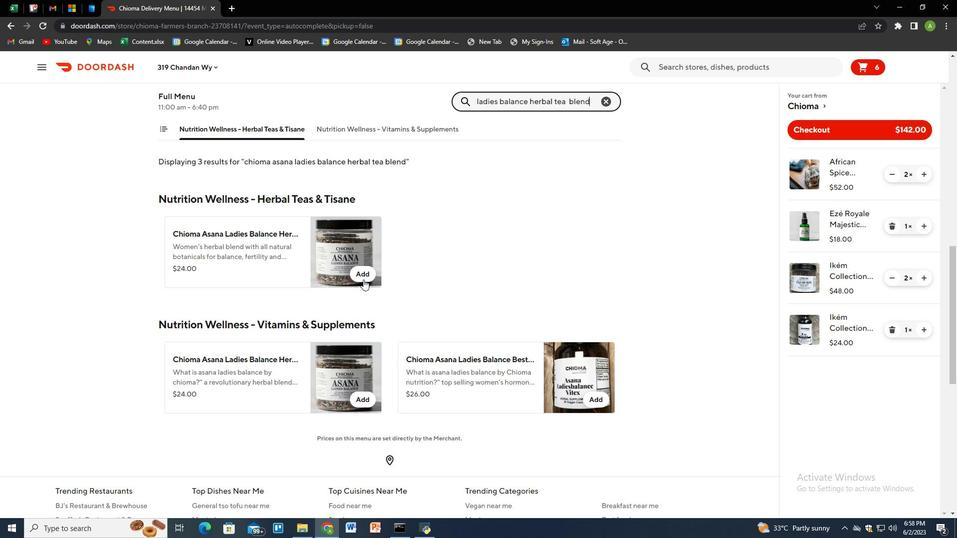 
Action: Mouse pressed left at (361, 266)
Screenshot: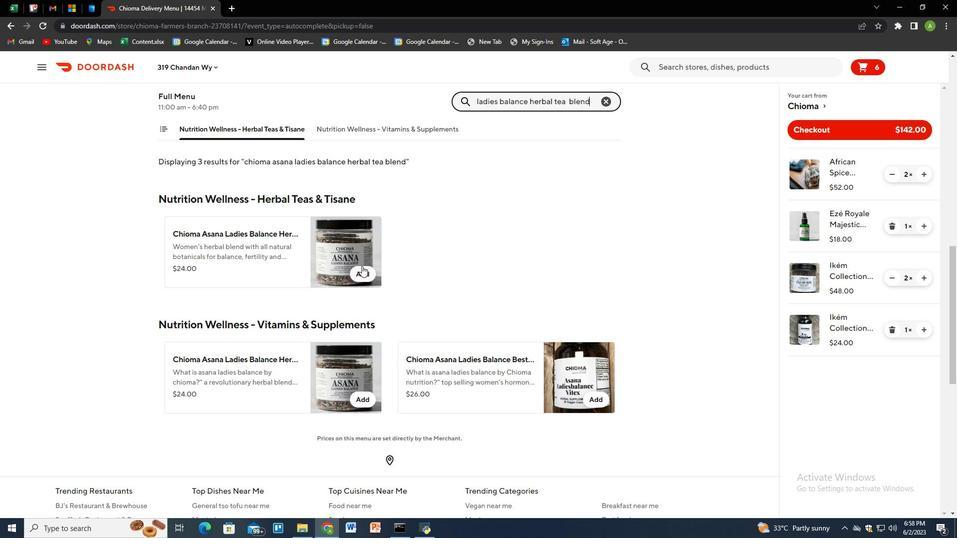 
Action: Mouse moved to (919, 379)
Screenshot: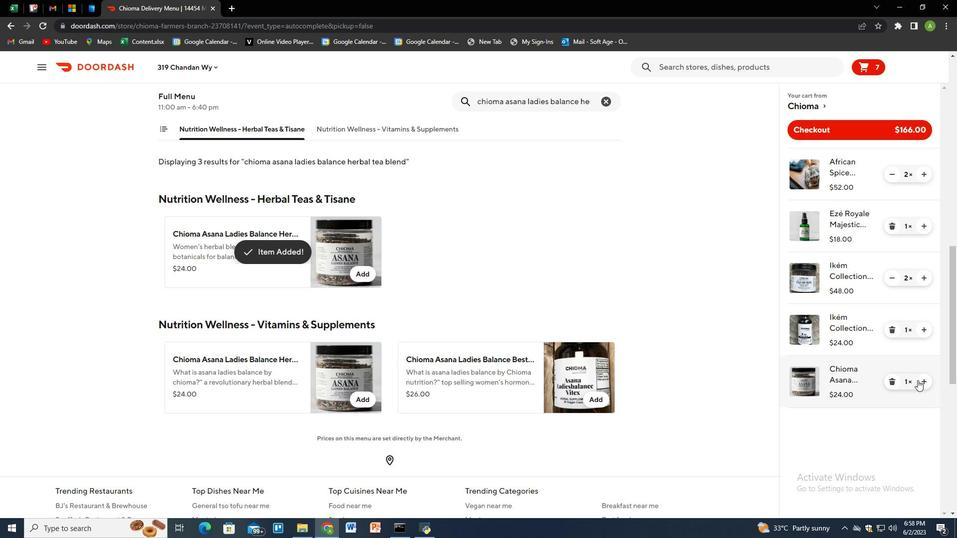 
Action: Mouse pressed left at (919, 379)
Screenshot: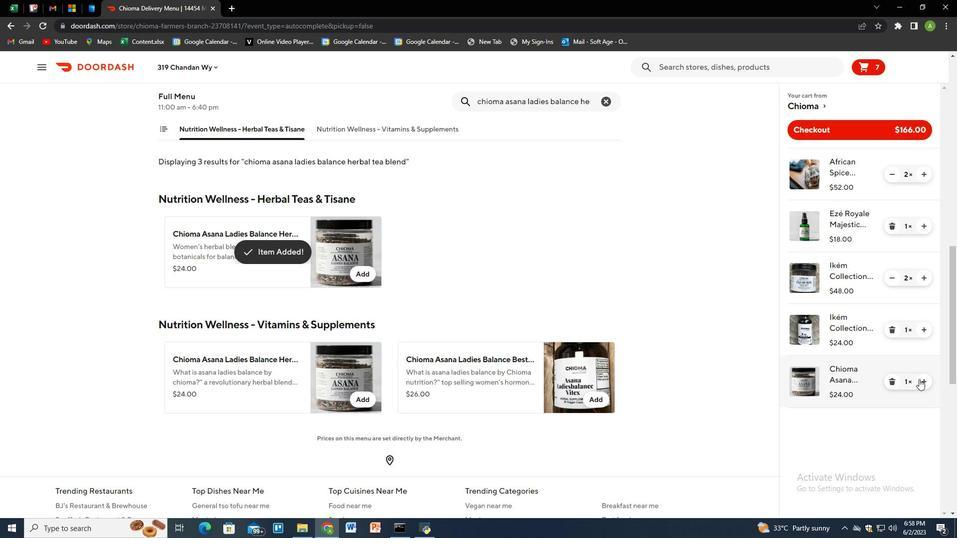 
Action: Mouse pressed left at (919, 379)
Screenshot: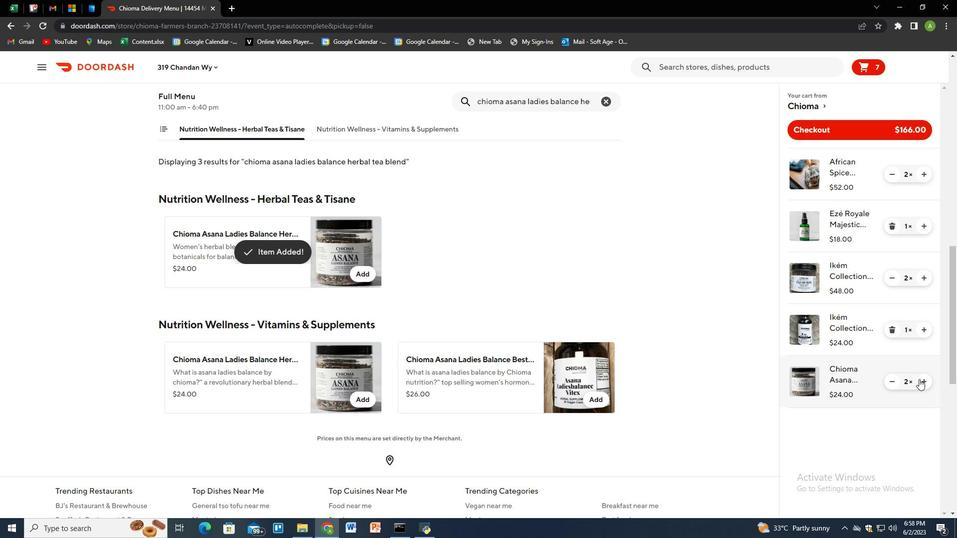 
Action: Mouse pressed left at (919, 379)
Screenshot: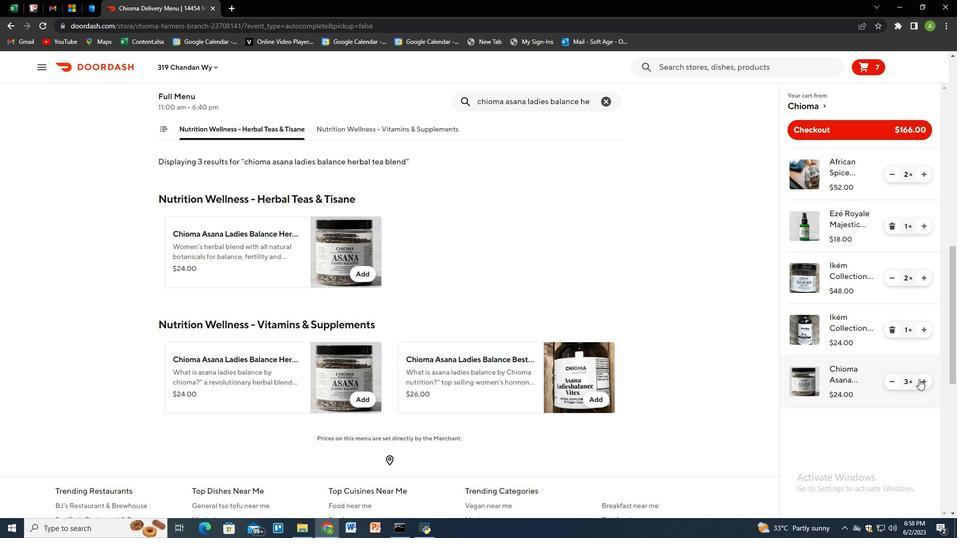 
Action: Mouse pressed left at (919, 379)
Screenshot: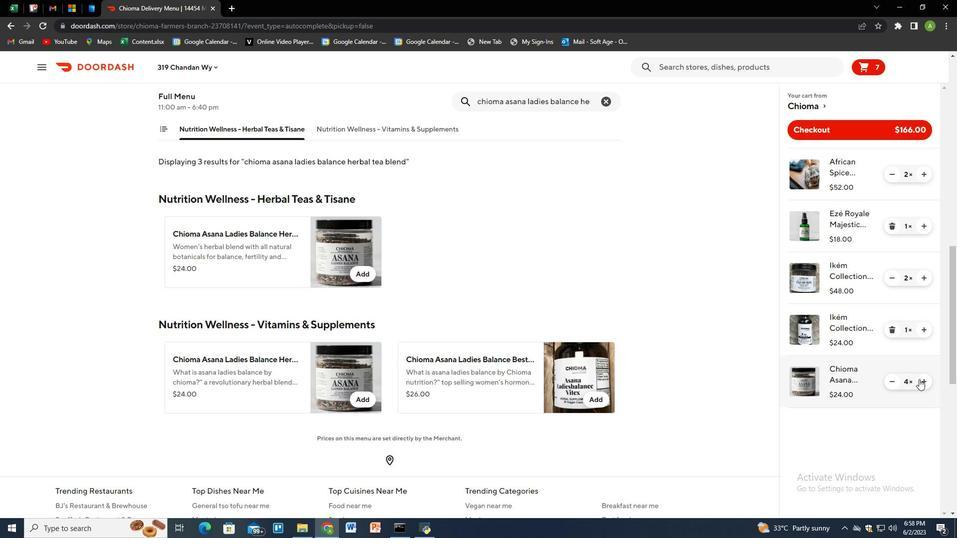 
Action: Mouse moved to (848, 127)
Screenshot: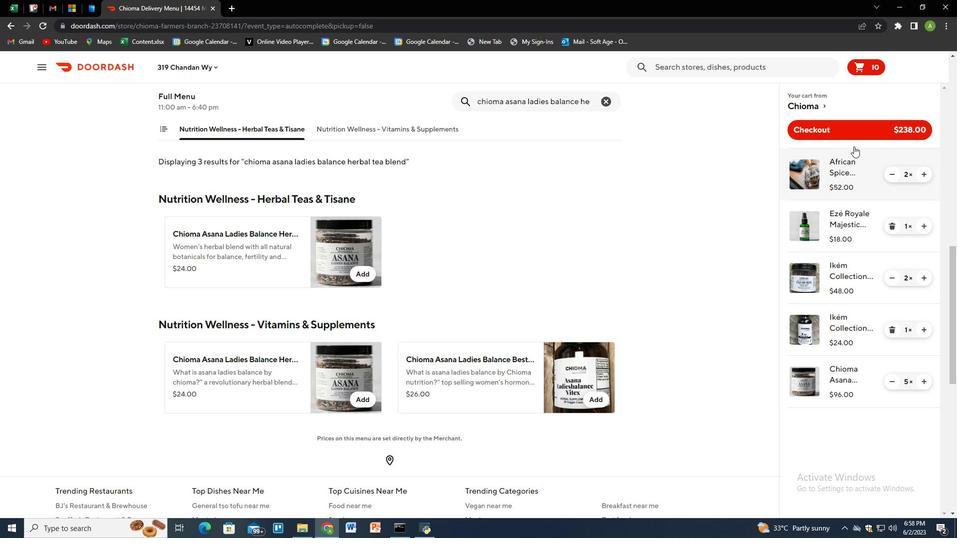 
Action: Mouse pressed left at (848, 127)
Screenshot: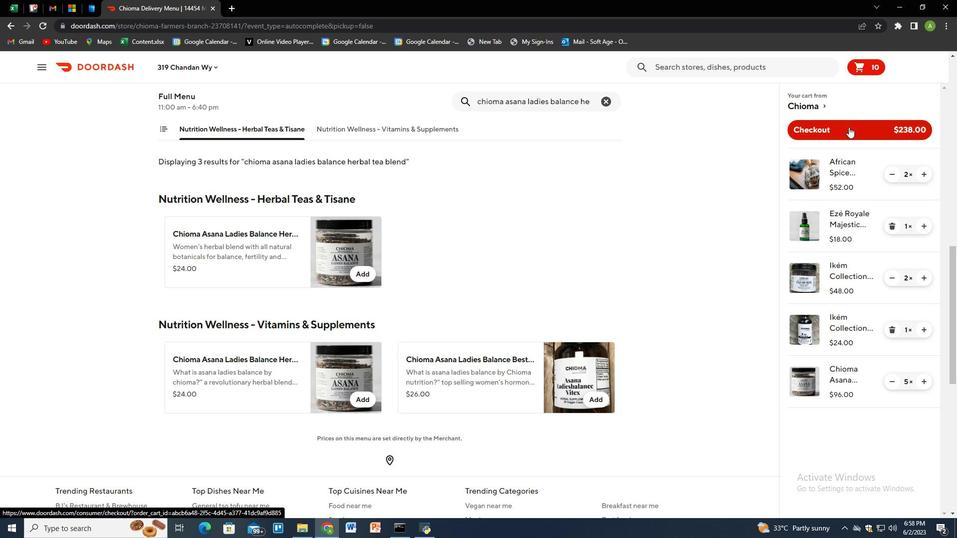 
